 Task: Look for space in Lago da Pedra, Brazil from 5th June, 2023 to 16th June, 2023 for 2 adults in price range Rs.14000 to Rs.18000. Place can be entire place with 1  bedroom having 1 bed and 1 bathroom. Property type can be house, flat, guest house, hotel. Booking option can be shelf check-in. Required host language is Spanish.
Action: Mouse moved to (417, 83)
Screenshot: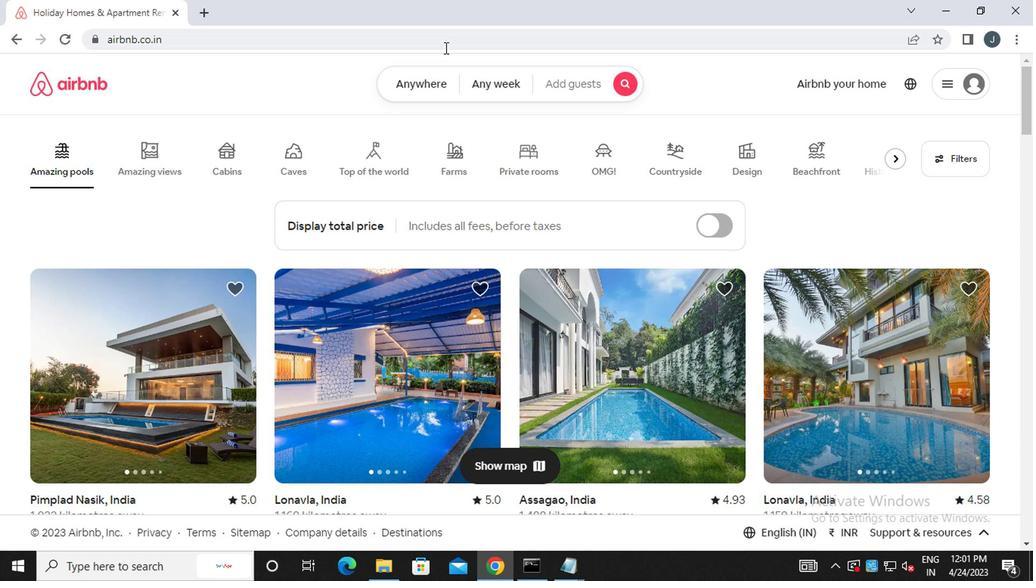 
Action: Mouse pressed left at (417, 83)
Screenshot: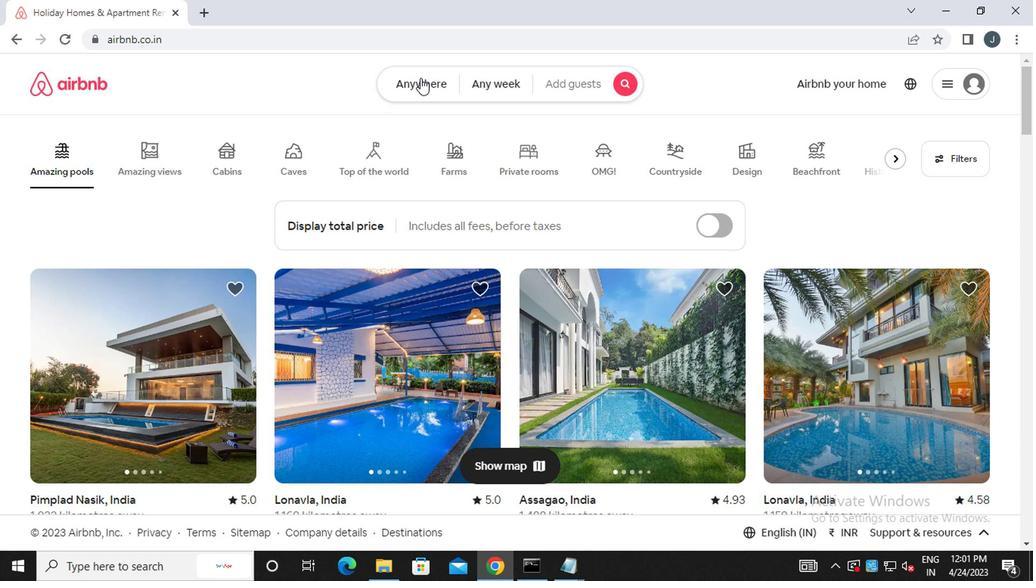 
Action: Mouse moved to (254, 150)
Screenshot: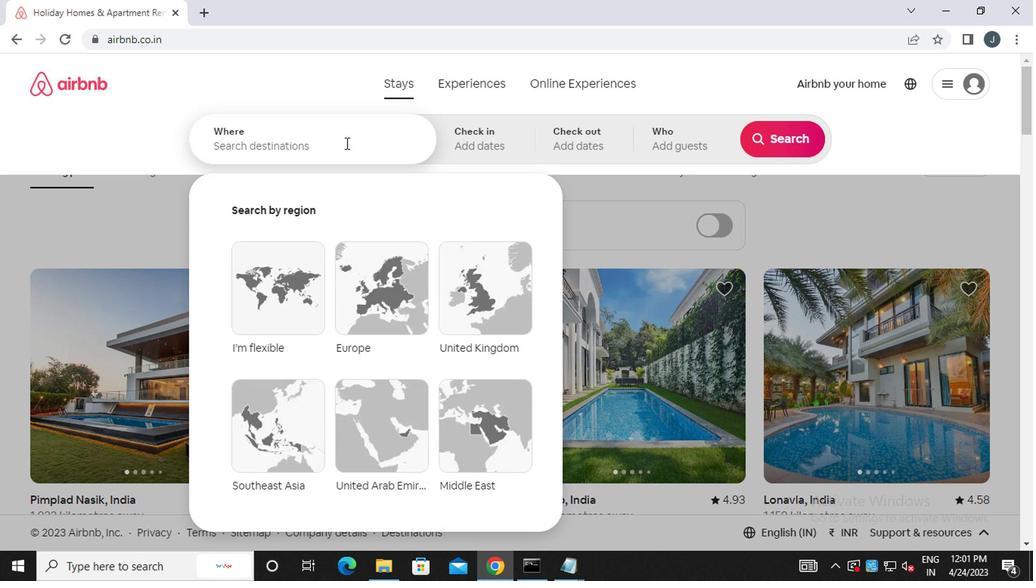 
Action: Mouse pressed left at (254, 150)
Screenshot: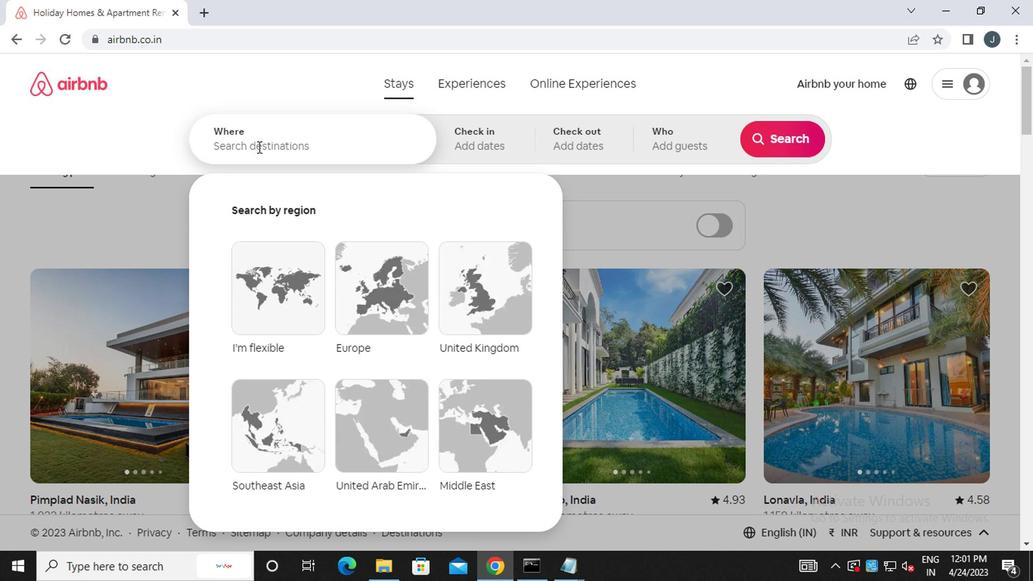 
Action: Mouse moved to (256, 150)
Screenshot: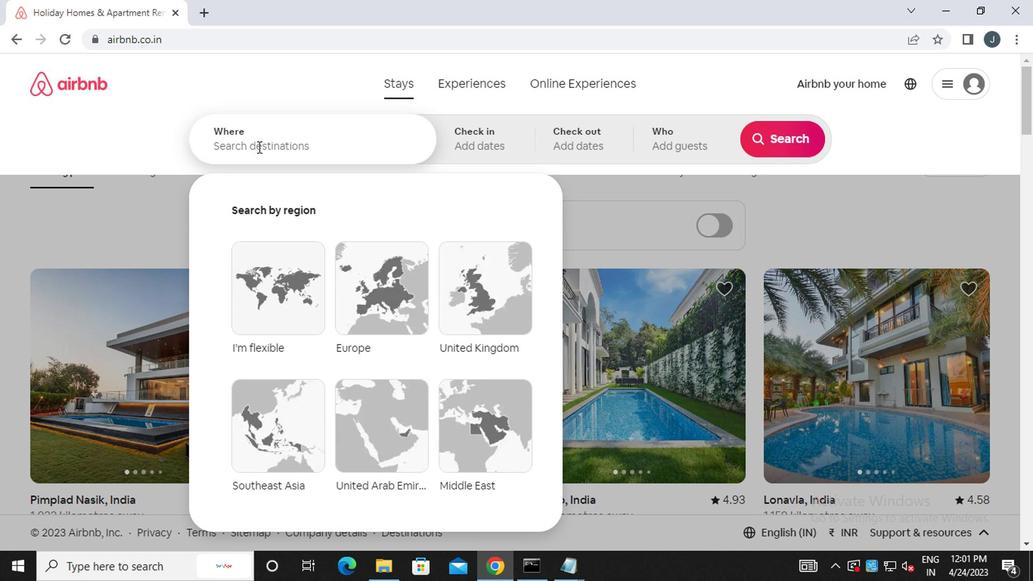 
Action: Key pressed l<Key.caps_lock>ago<Key.space>da<Key.space><Key.caps_lock>p<Key.caps_lock>edra,<Key.space><Key.caps_lock>b<Key.caps_lock>razil
Screenshot: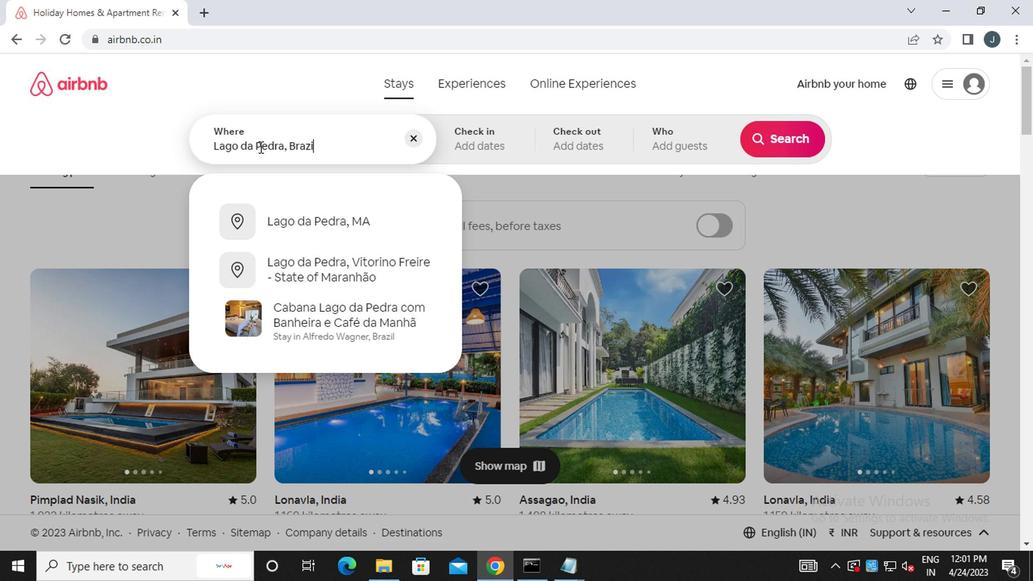 
Action: Mouse moved to (464, 144)
Screenshot: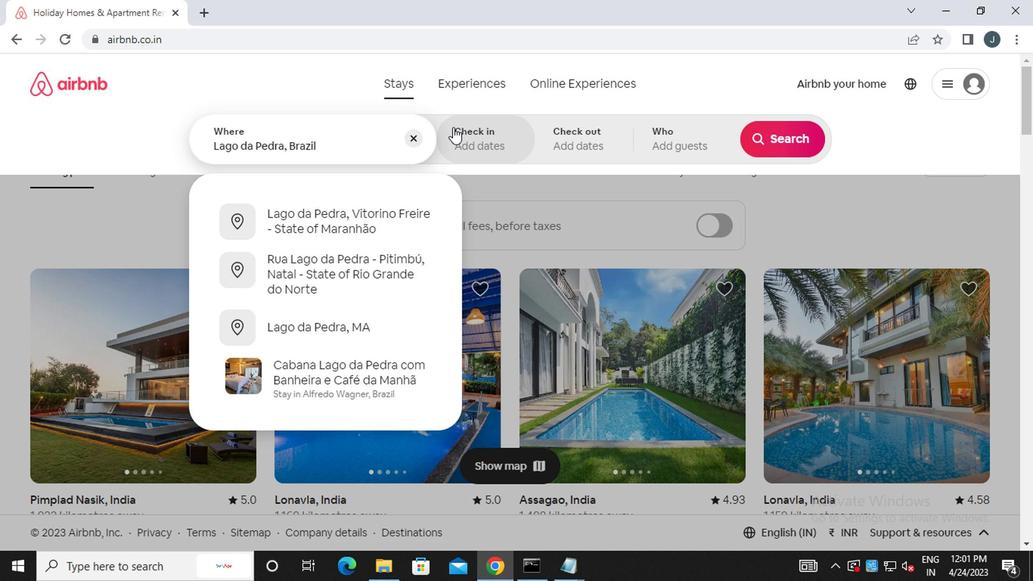 
Action: Mouse pressed left at (464, 144)
Screenshot: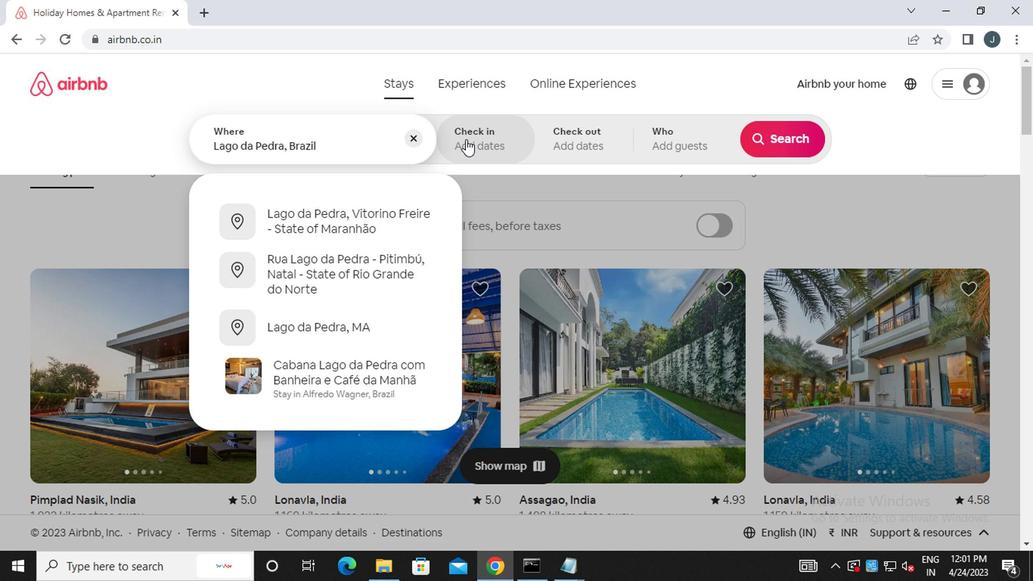 
Action: Mouse moved to (771, 258)
Screenshot: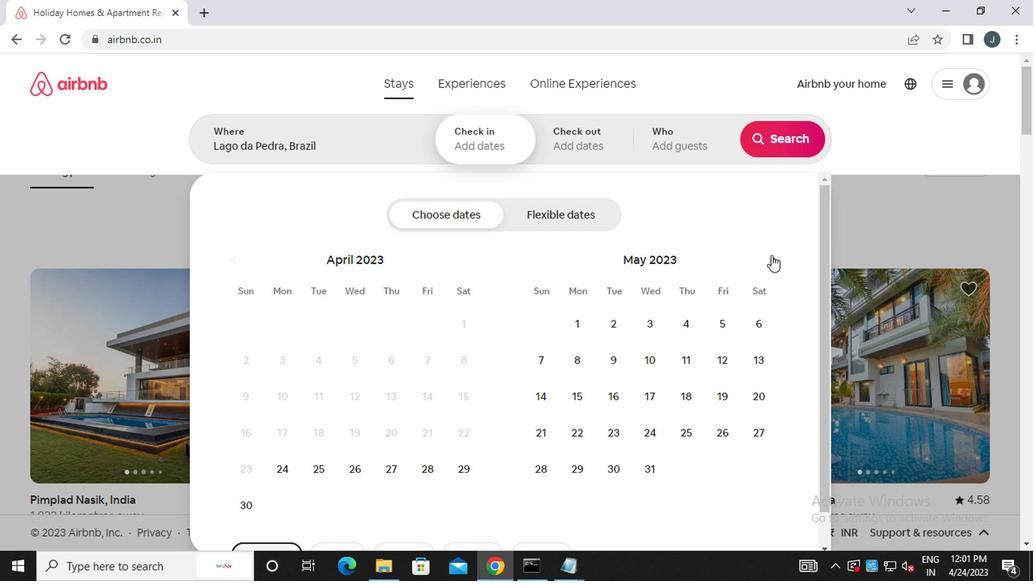 
Action: Mouse pressed left at (771, 258)
Screenshot: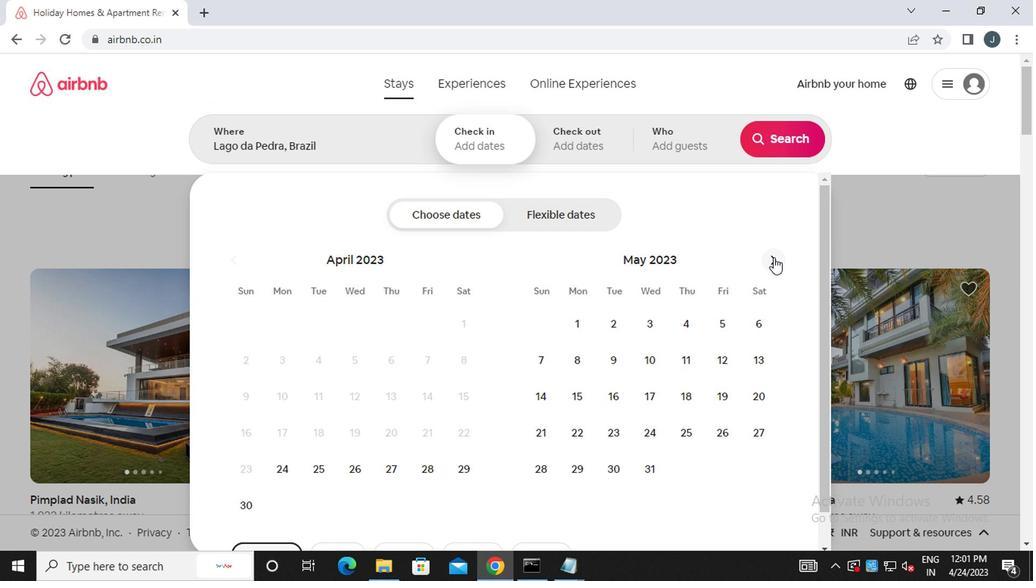 
Action: Mouse pressed left at (771, 258)
Screenshot: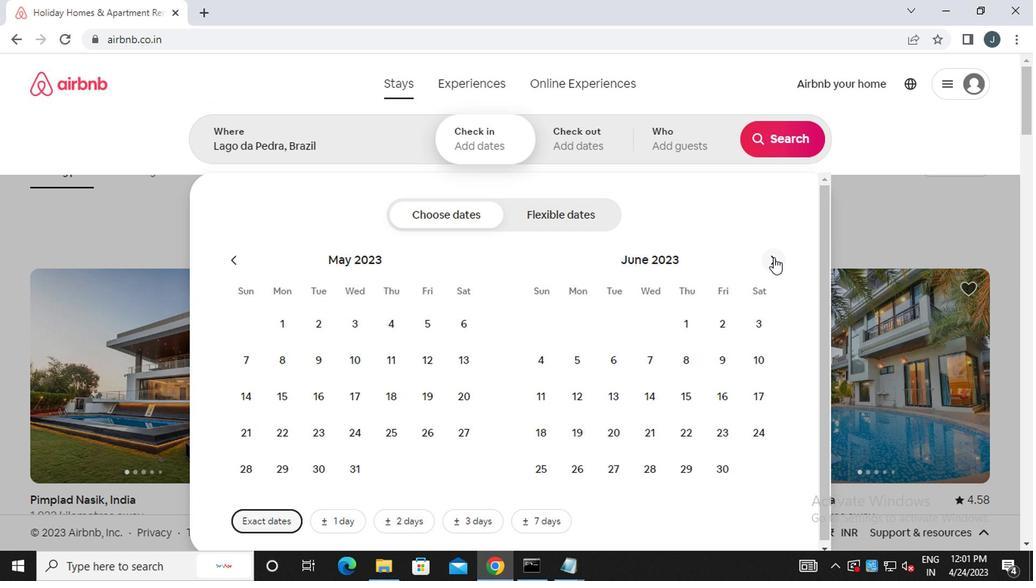 
Action: Mouse moved to (652, 361)
Screenshot: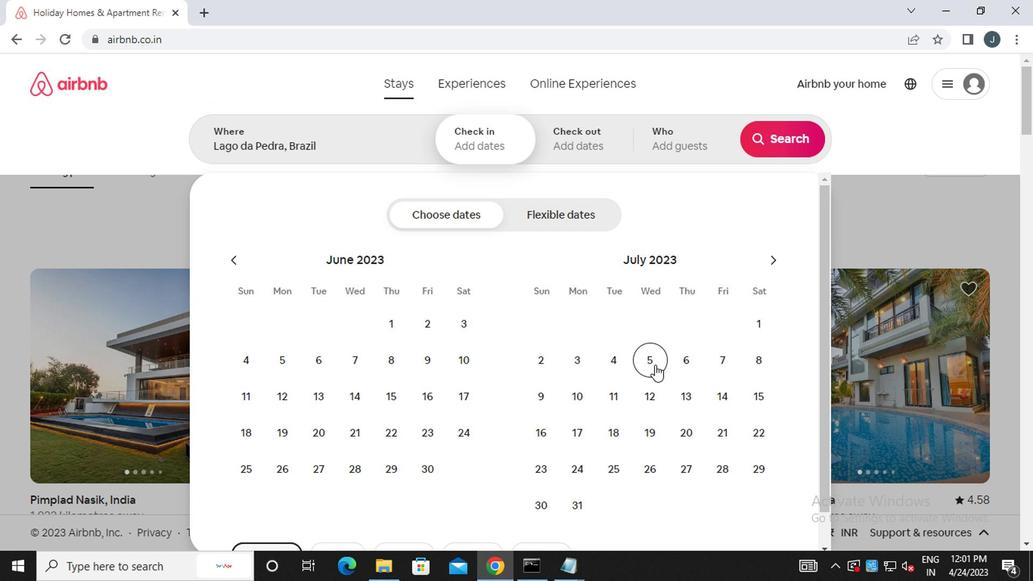 
Action: Mouse pressed left at (652, 361)
Screenshot: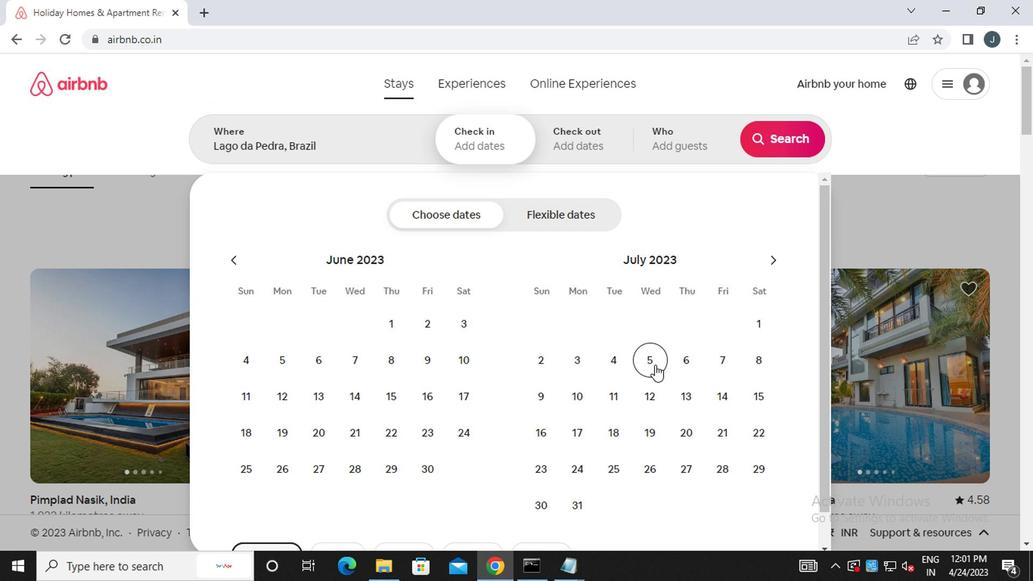 
Action: Mouse moved to (544, 425)
Screenshot: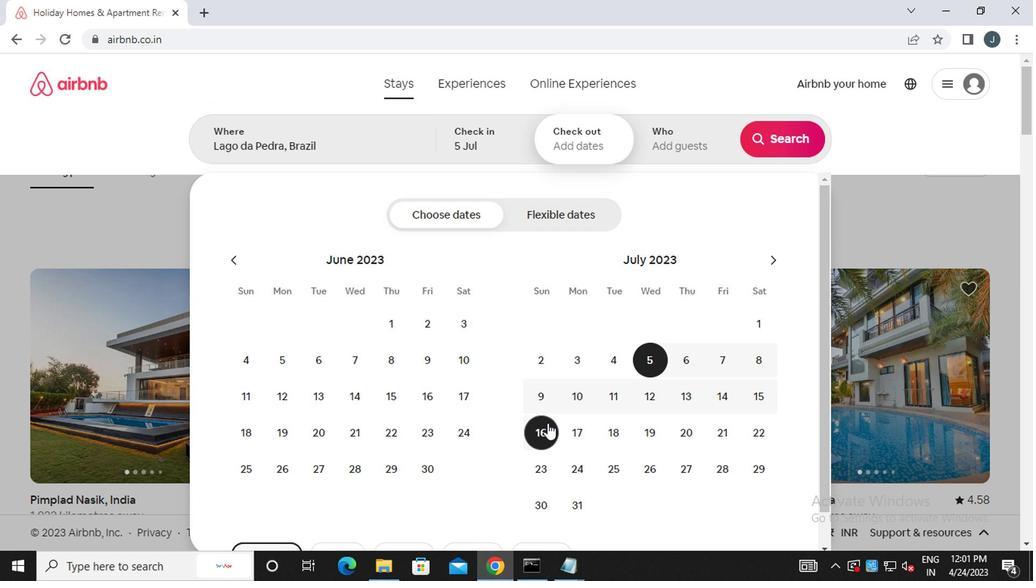 
Action: Mouse pressed left at (544, 425)
Screenshot: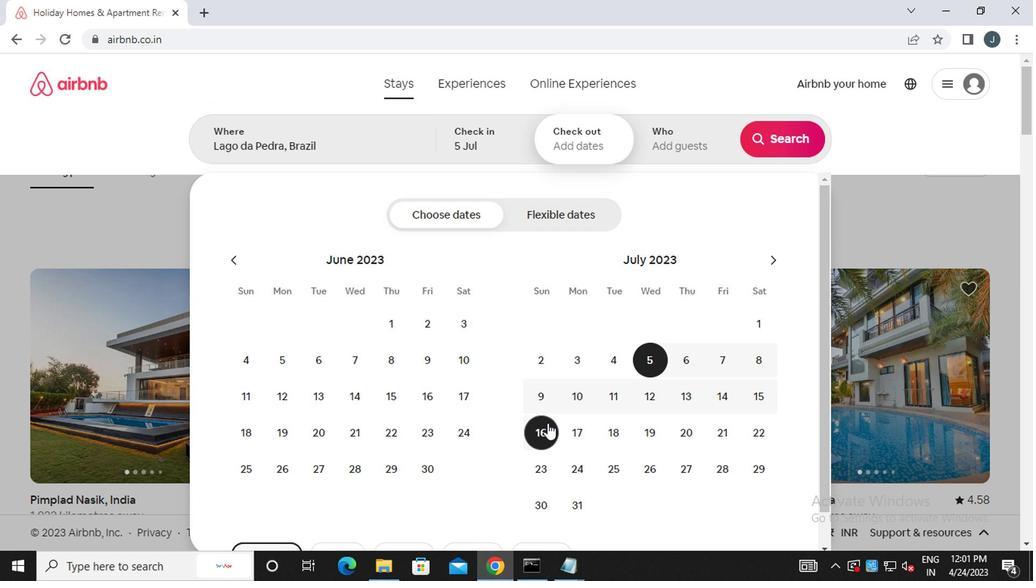 
Action: Mouse moved to (291, 363)
Screenshot: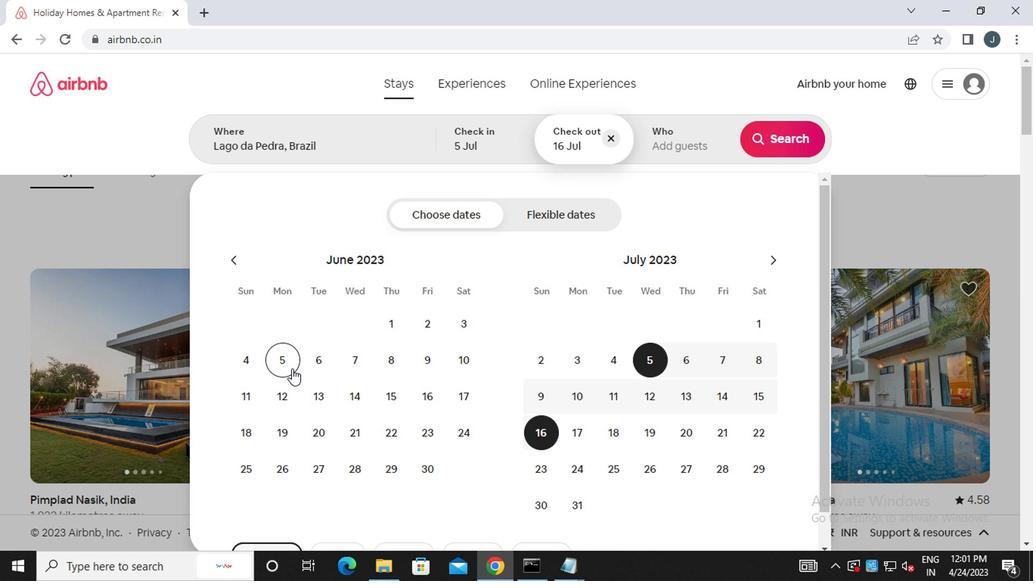 
Action: Mouse pressed left at (291, 363)
Screenshot: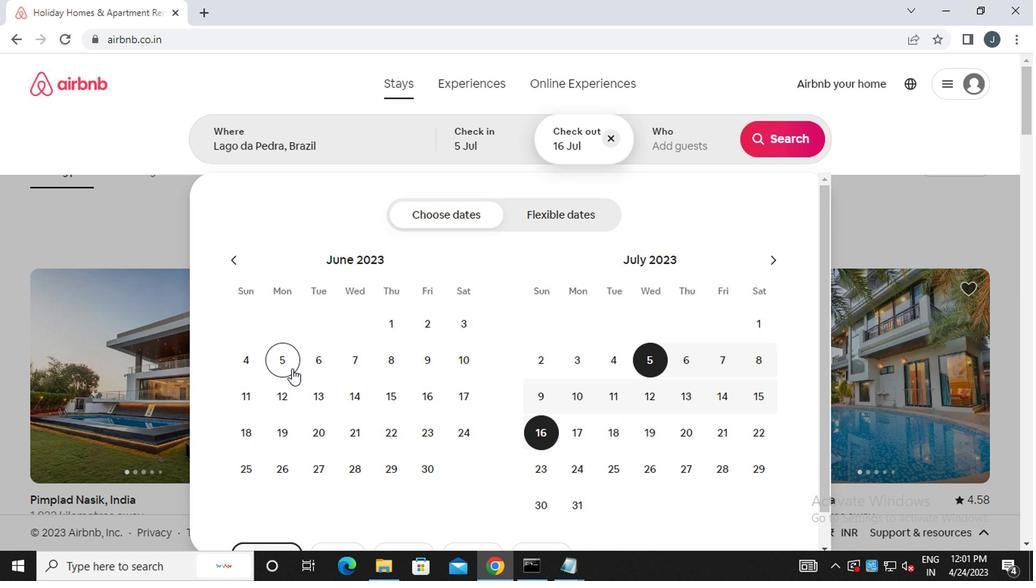 
Action: Mouse moved to (426, 395)
Screenshot: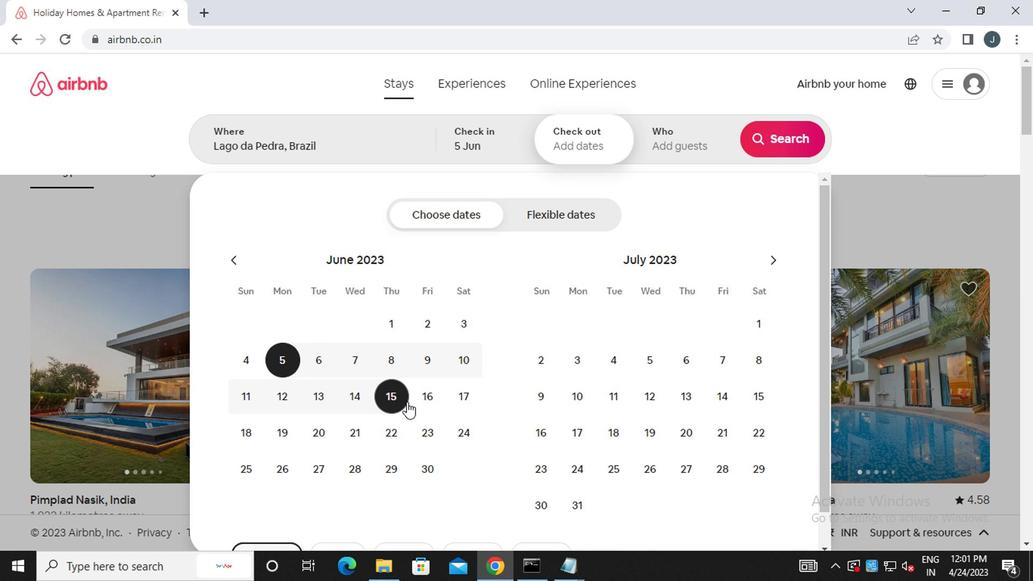 
Action: Mouse pressed left at (426, 395)
Screenshot: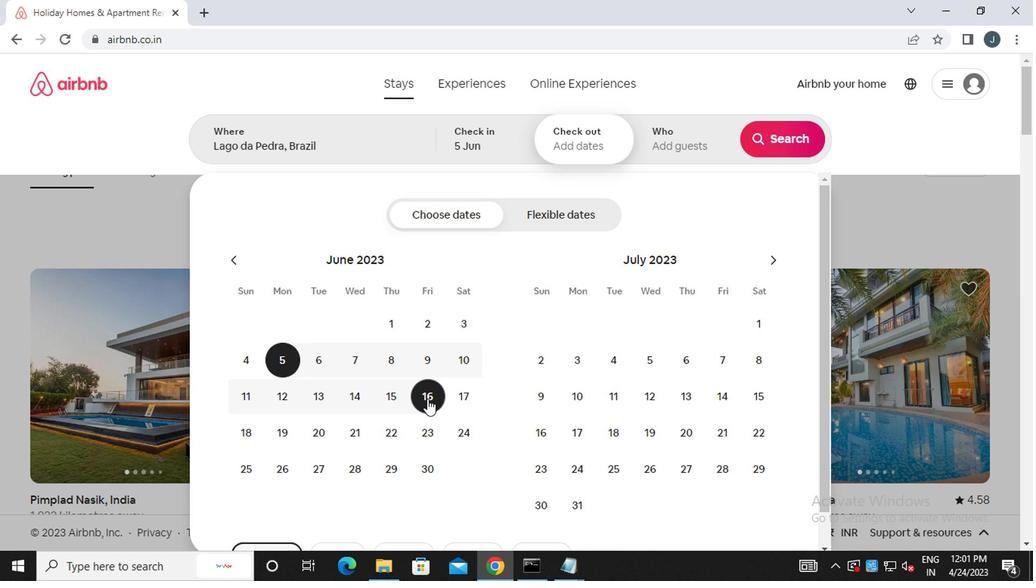 
Action: Mouse moved to (676, 147)
Screenshot: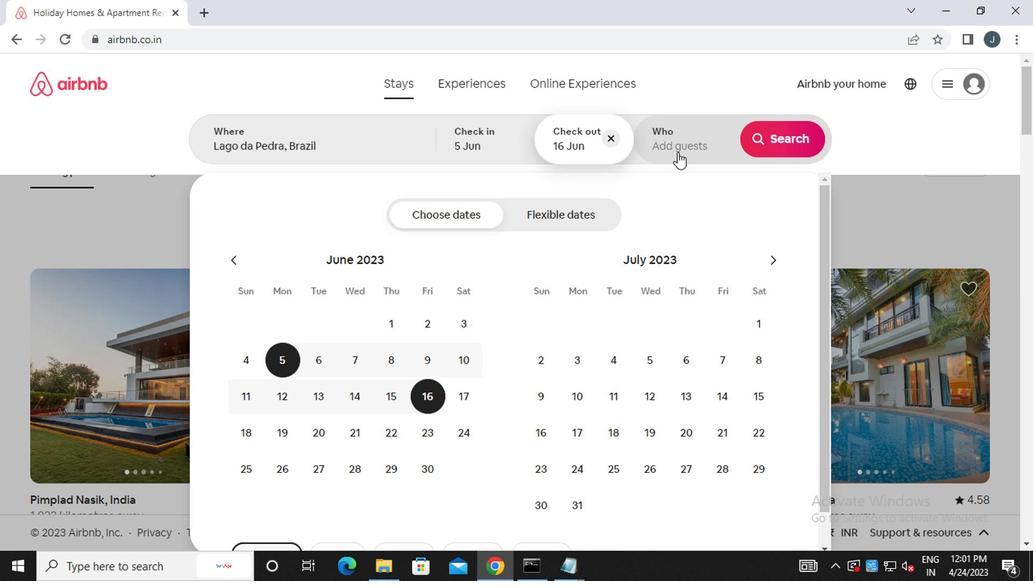 
Action: Mouse pressed left at (676, 147)
Screenshot: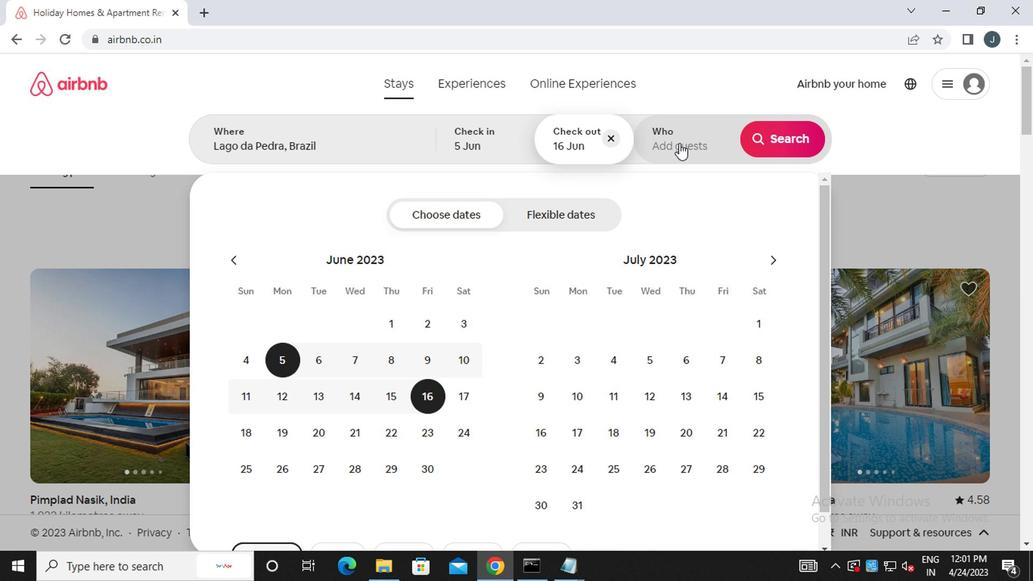 
Action: Mouse moved to (793, 222)
Screenshot: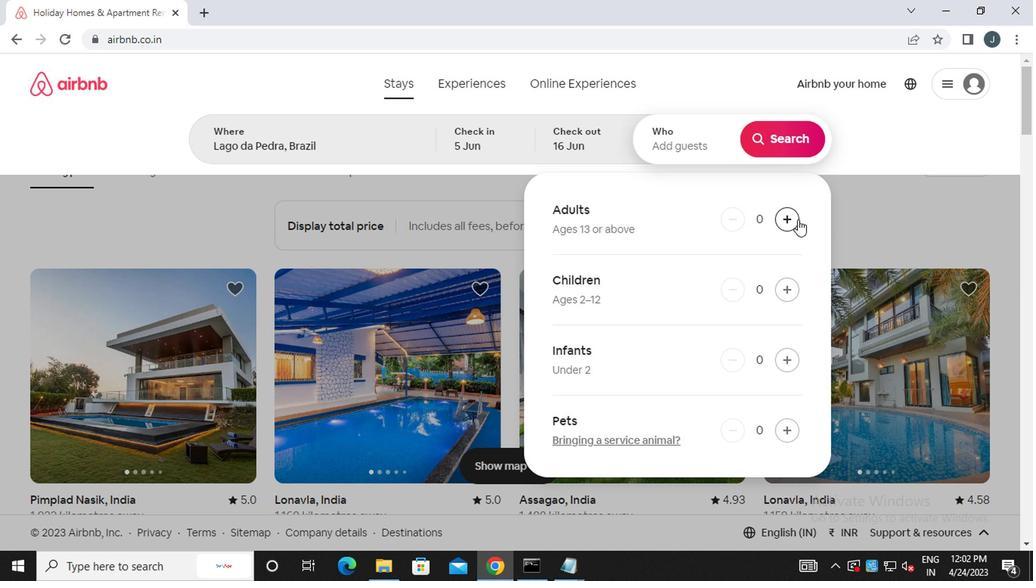 
Action: Mouse pressed left at (793, 222)
Screenshot: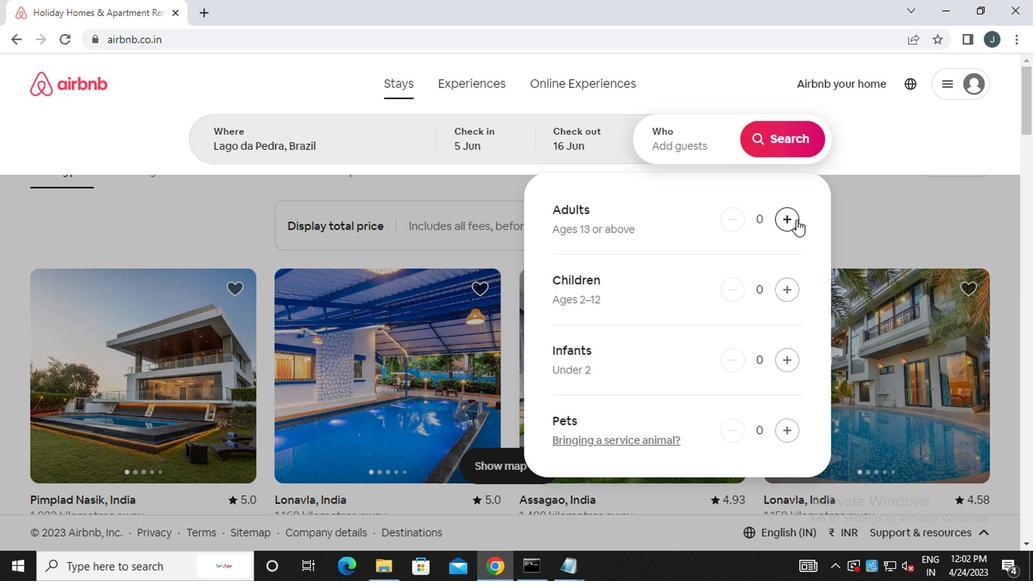 
Action: Mouse pressed left at (793, 222)
Screenshot: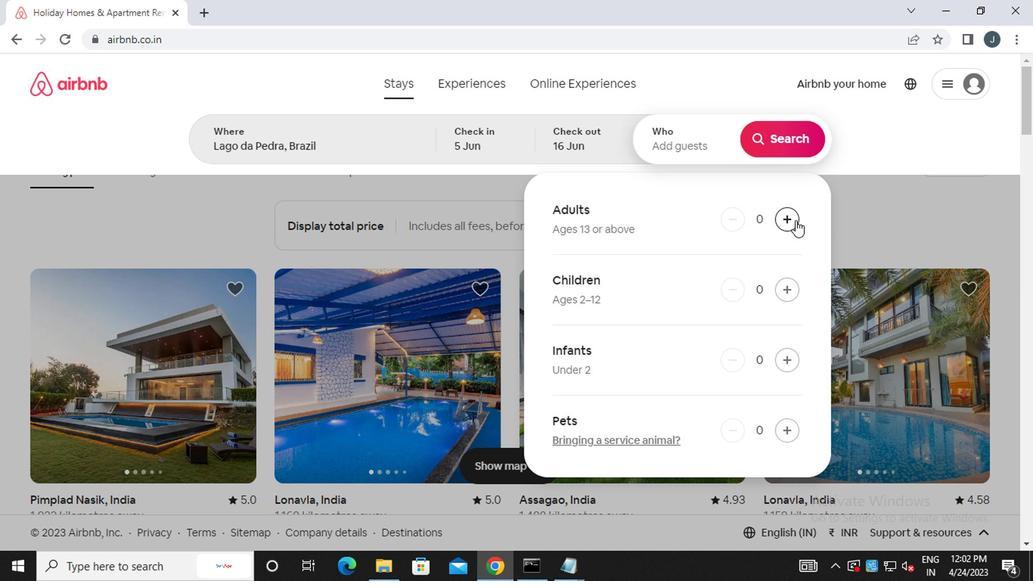 
Action: Mouse moved to (788, 144)
Screenshot: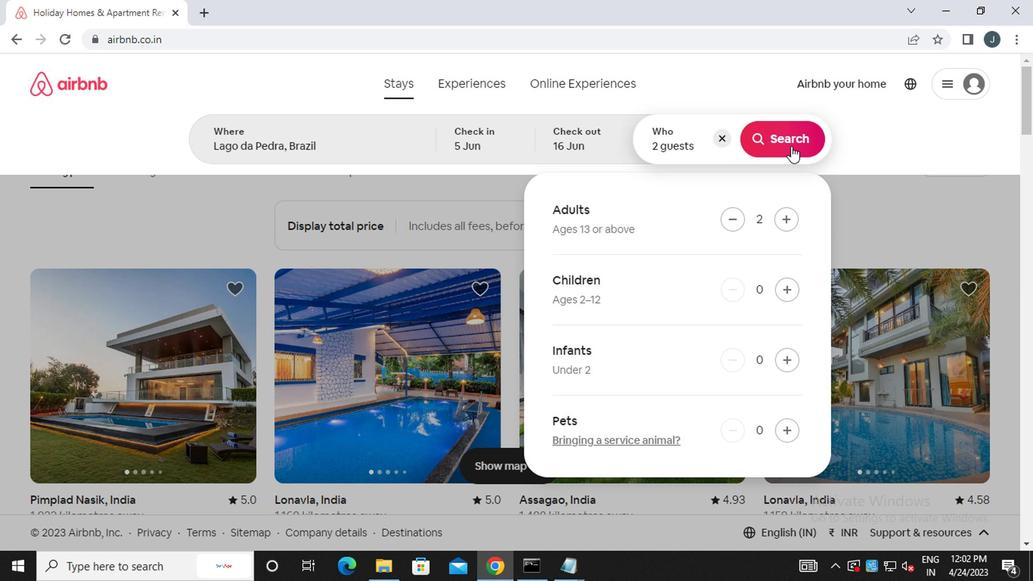 
Action: Mouse pressed left at (788, 144)
Screenshot: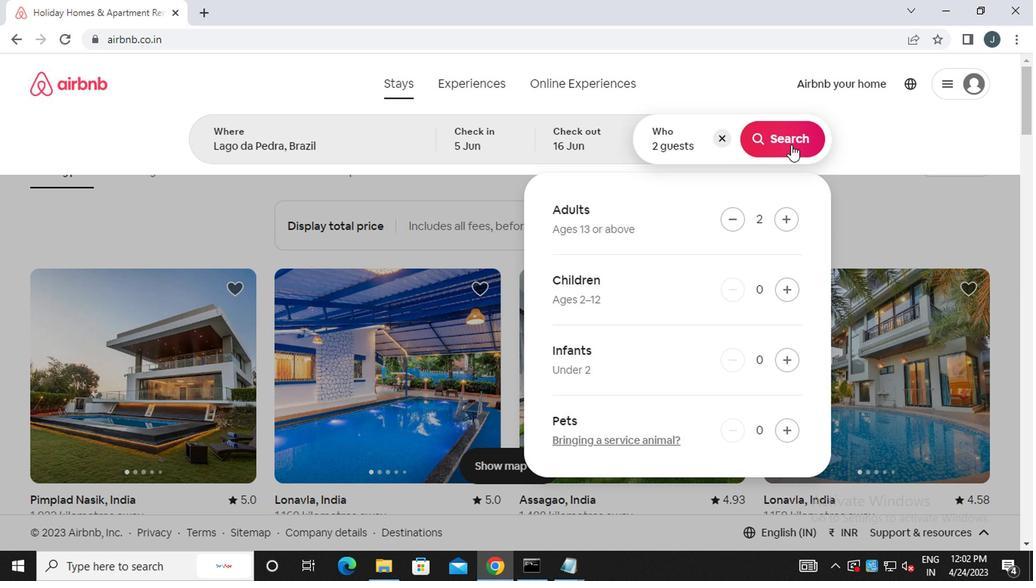 
Action: Mouse moved to (971, 150)
Screenshot: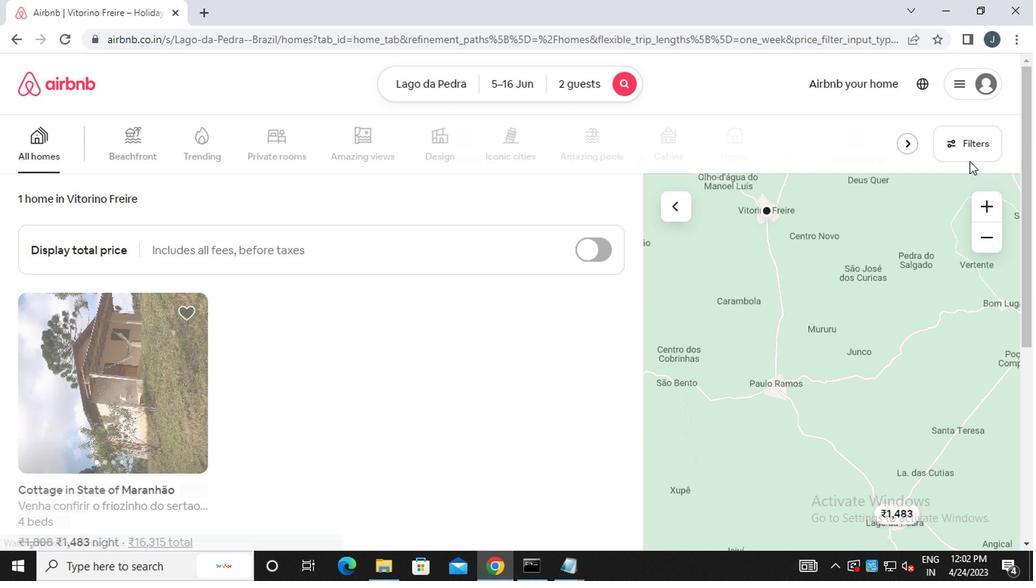 
Action: Mouse pressed left at (971, 150)
Screenshot: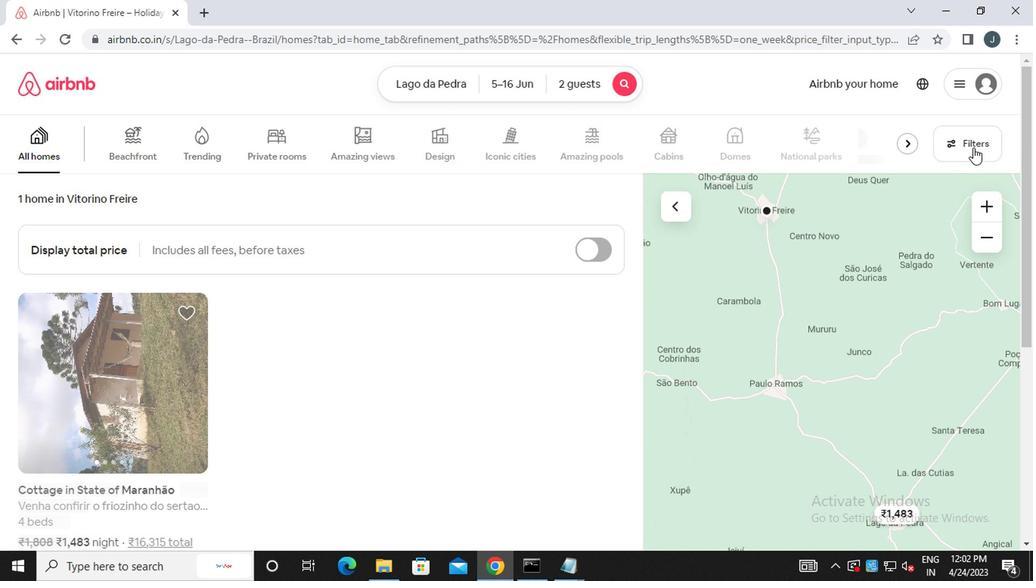 
Action: Mouse moved to (338, 338)
Screenshot: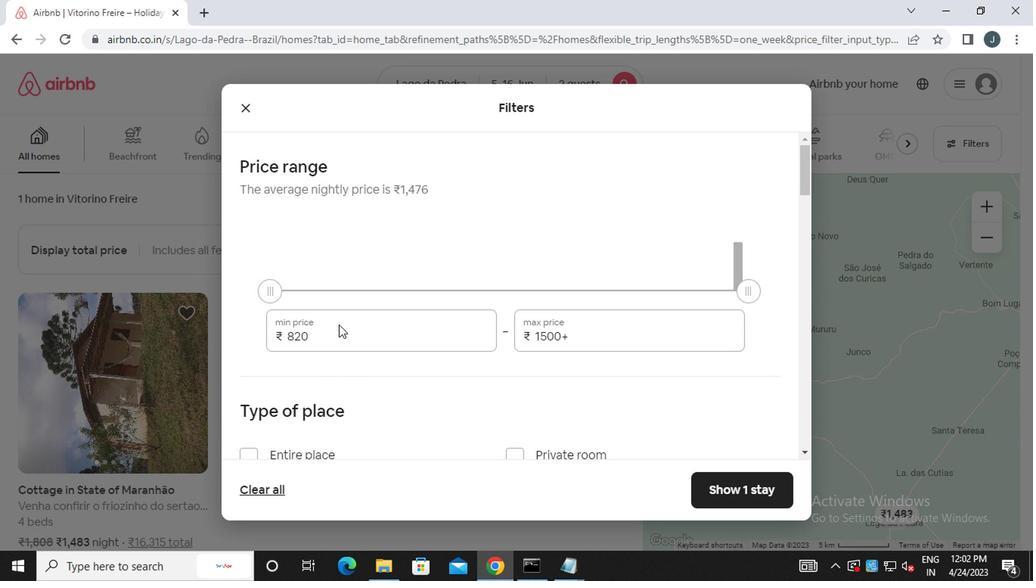 
Action: Mouse pressed left at (338, 338)
Screenshot: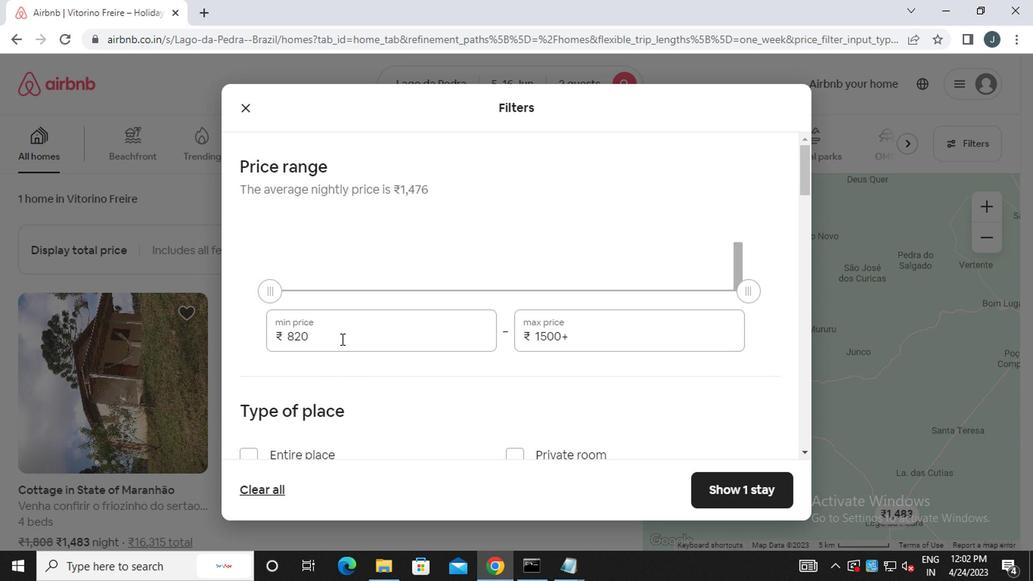 
Action: Mouse moved to (342, 337)
Screenshot: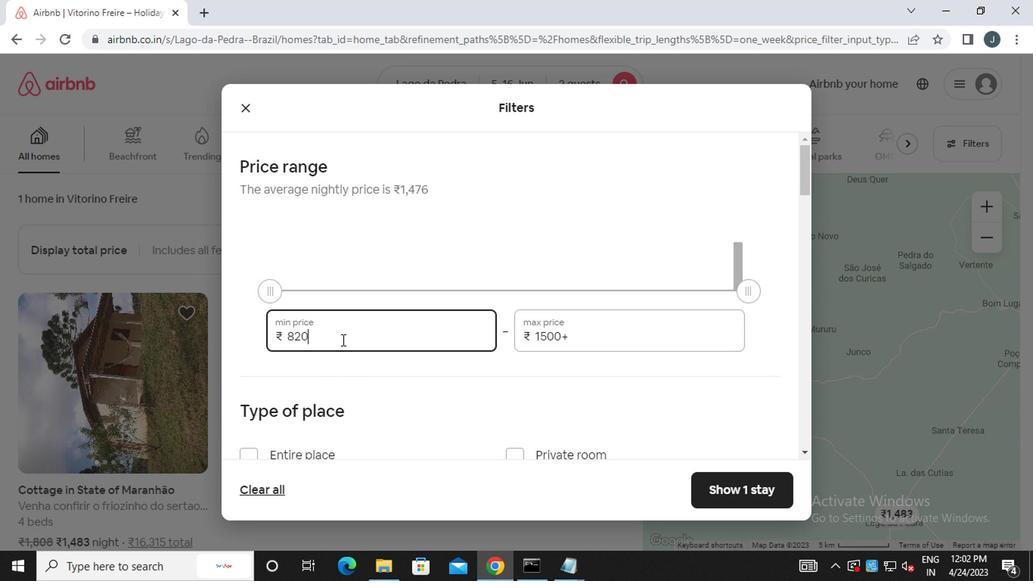 
Action: Key pressed <Key.backspace><Key.backspace><Key.backspace><Key.backspace><Key.backspace><Key.backspace><Key.backspace><Key.backspace><Key.backspace><<97>><<100>><<96>><<96>><<96>>
Screenshot: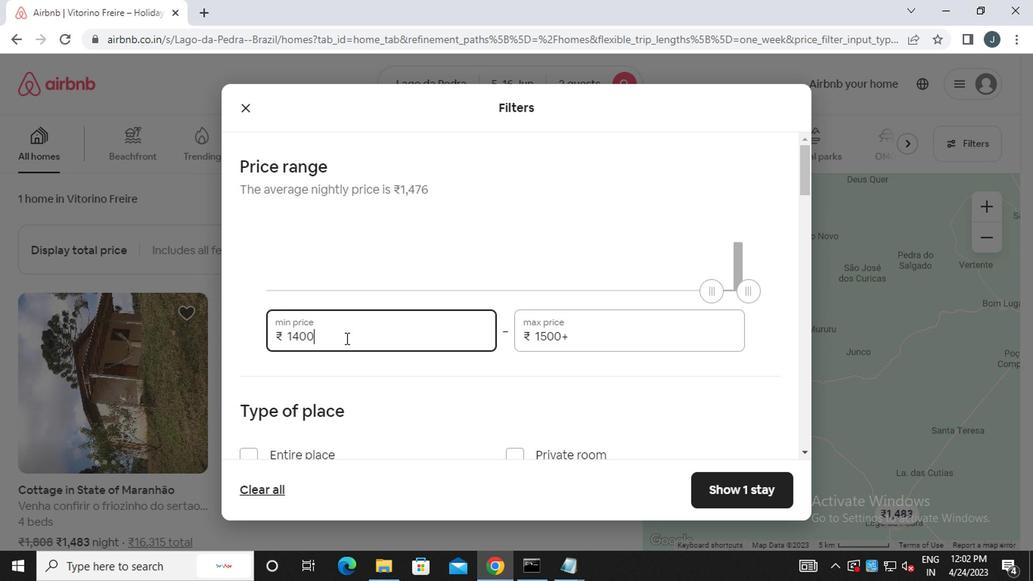 
Action: Mouse moved to (580, 338)
Screenshot: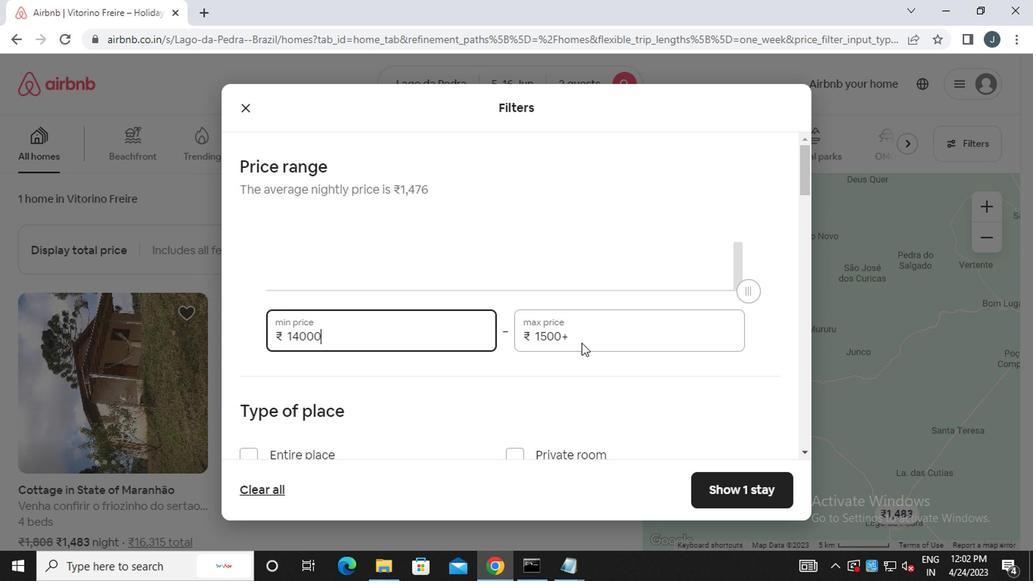 
Action: Mouse pressed left at (580, 338)
Screenshot: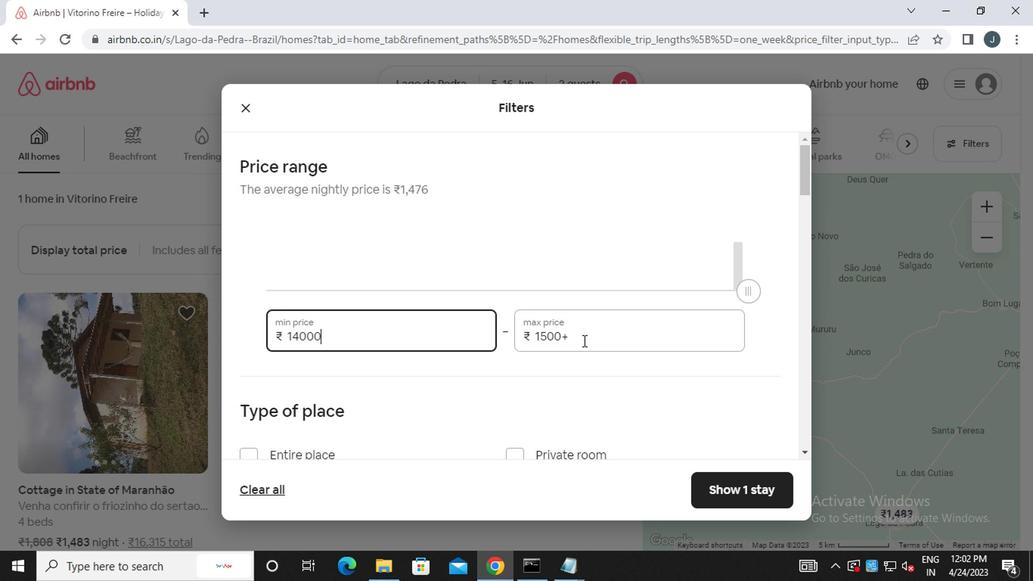 
Action: Key pressed <Key.backspace><Key.backspace><Key.backspace><Key.backspace><Key.backspace><Key.backspace><Key.backspace><Key.backspace><Key.backspace><Key.backspace><Key.backspace><Key.backspace><<97>><<104>><<96>><<96>><<96>>
Screenshot: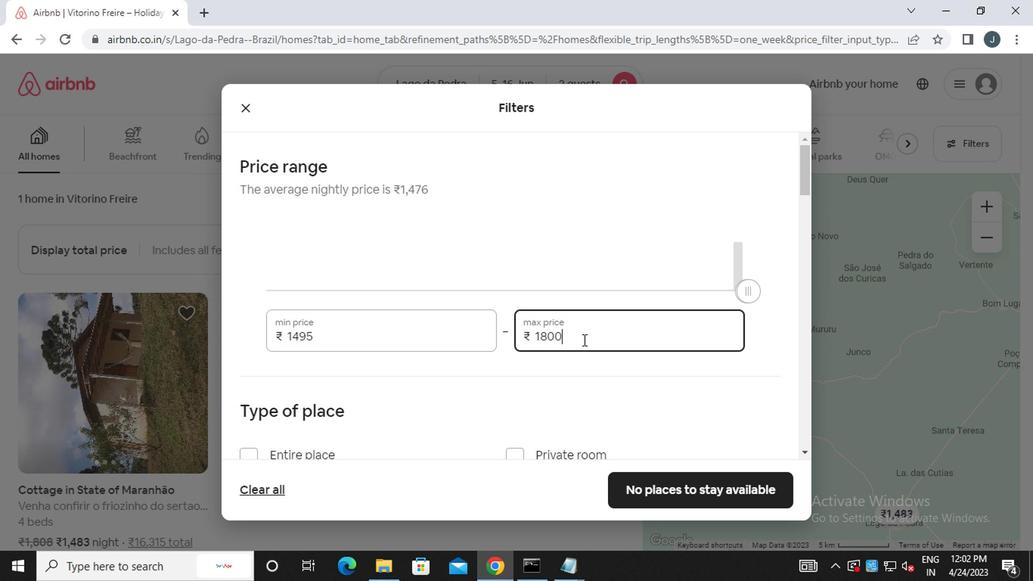 
Action: Mouse scrolled (580, 337) with delta (0, -1)
Screenshot: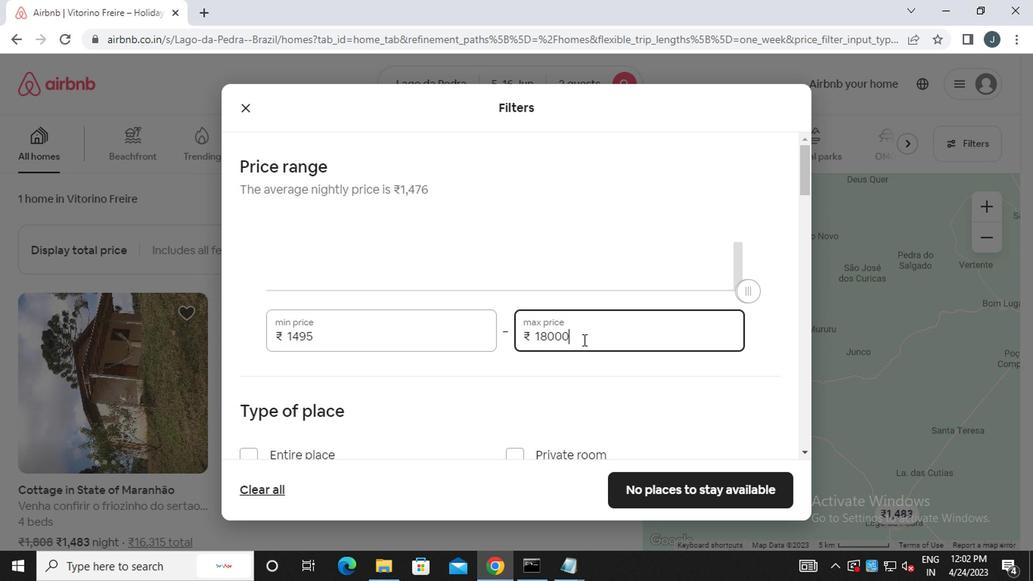 
Action: Mouse scrolled (580, 337) with delta (0, -1)
Screenshot: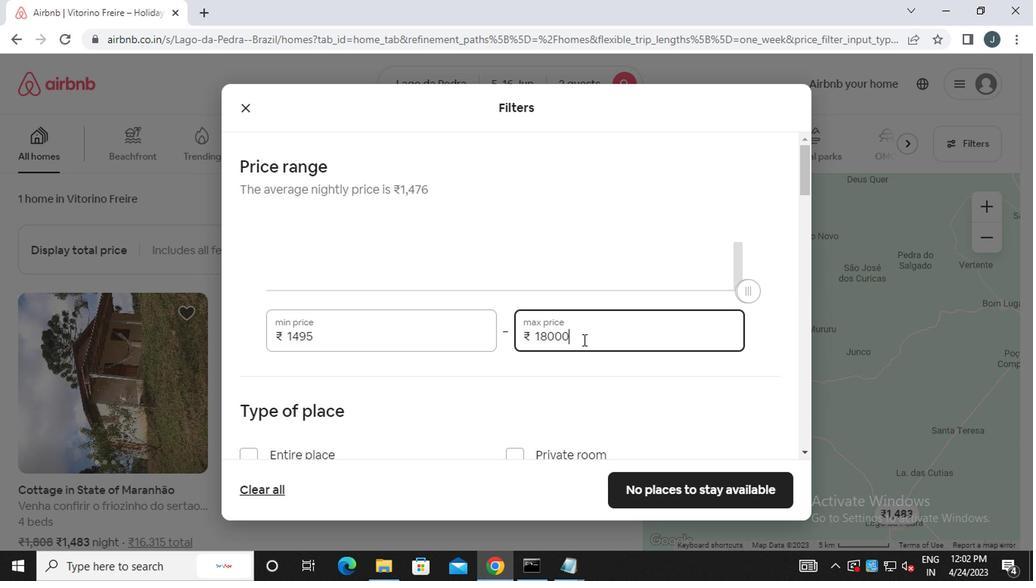 
Action: Mouse scrolled (580, 337) with delta (0, -1)
Screenshot: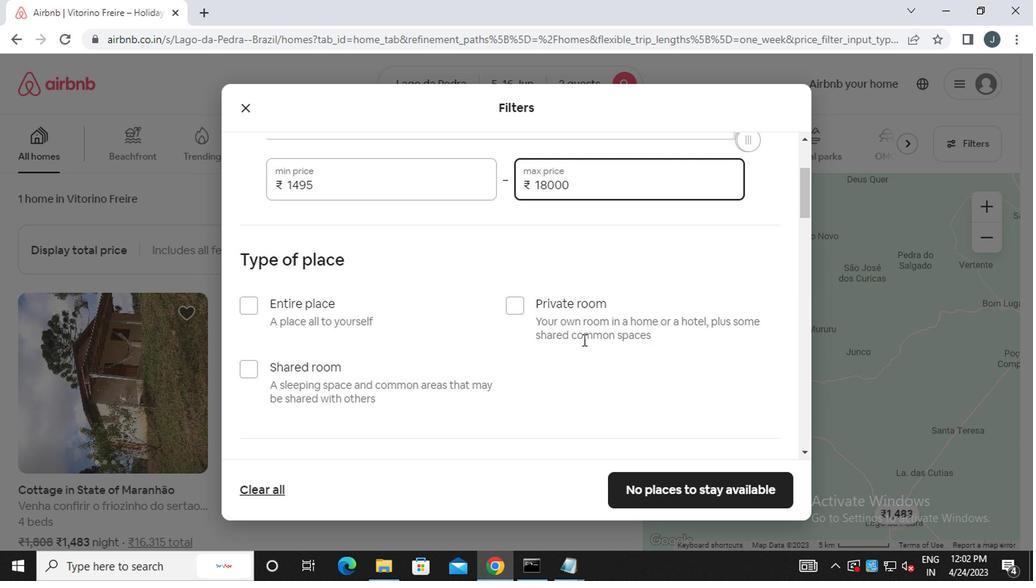 
Action: Mouse moved to (367, 238)
Screenshot: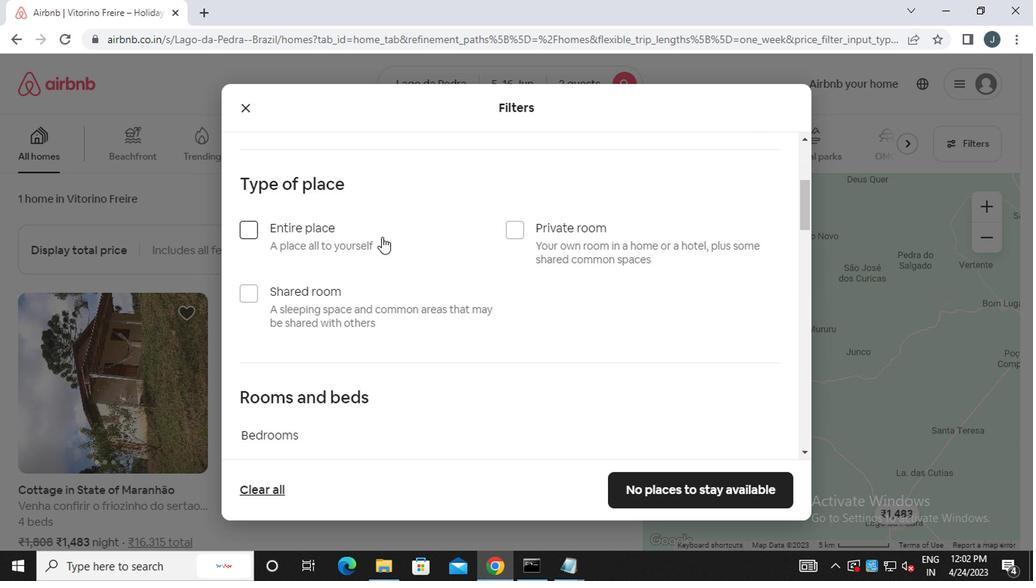 
Action: Mouse pressed left at (367, 238)
Screenshot: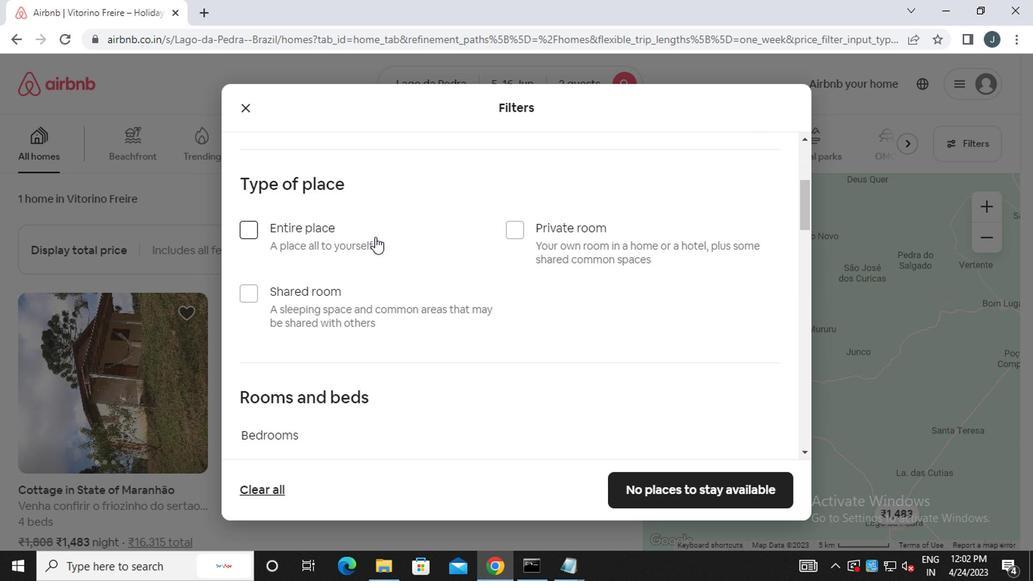 
Action: Mouse moved to (551, 332)
Screenshot: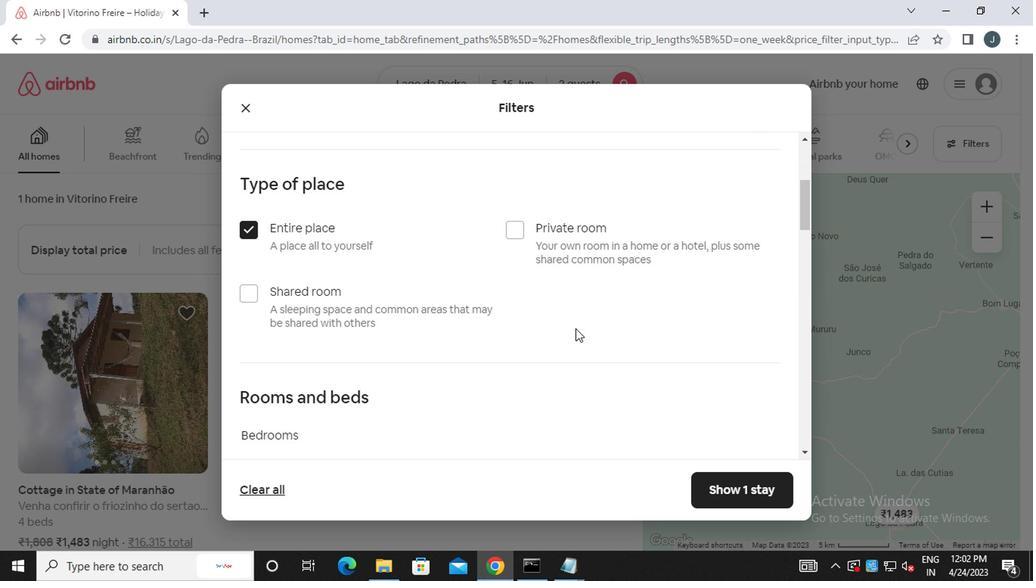 
Action: Mouse scrolled (551, 331) with delta (0, -1)
Screenshot: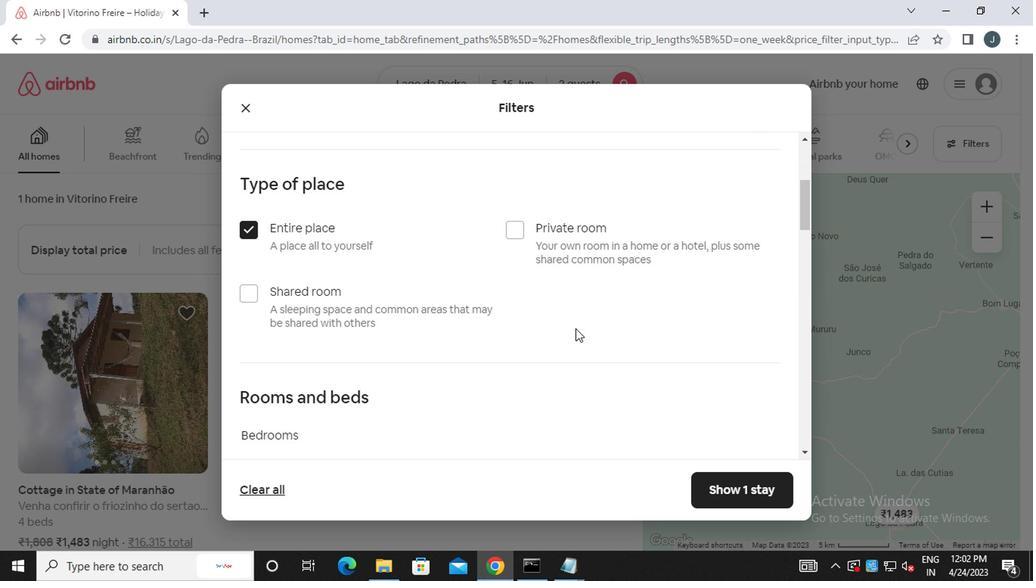 
Action: Mouse moved to (529, 333)
Screenshot: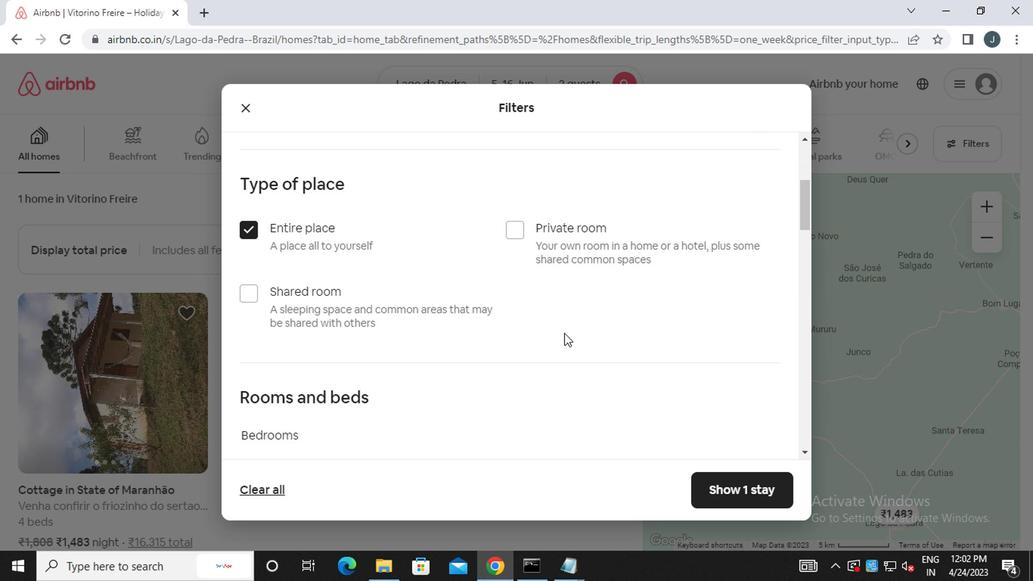 
Action: Mouse scrolled (529, 333) with delta (0, 0)
Screenshot: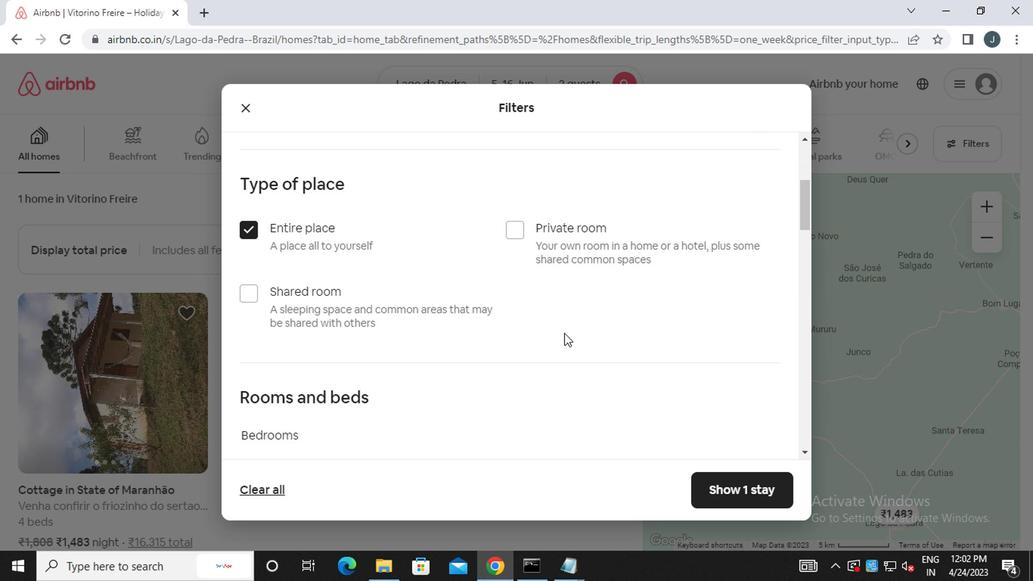 
Action: Mouse moved to (523, 333)
Screenshot: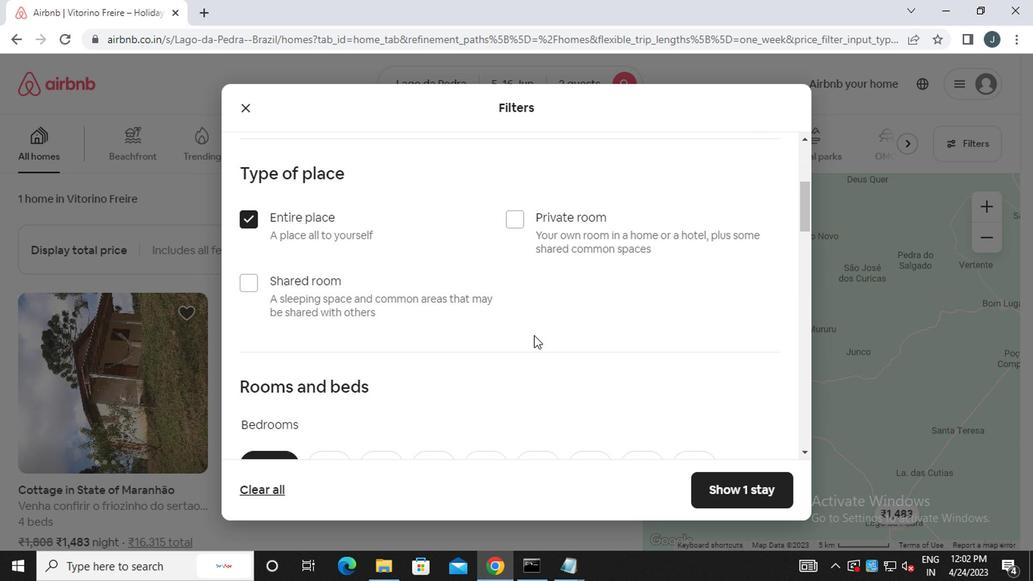 
Action: Mouse scrolled (523, 333) with delta (0, 0)
Screenshot: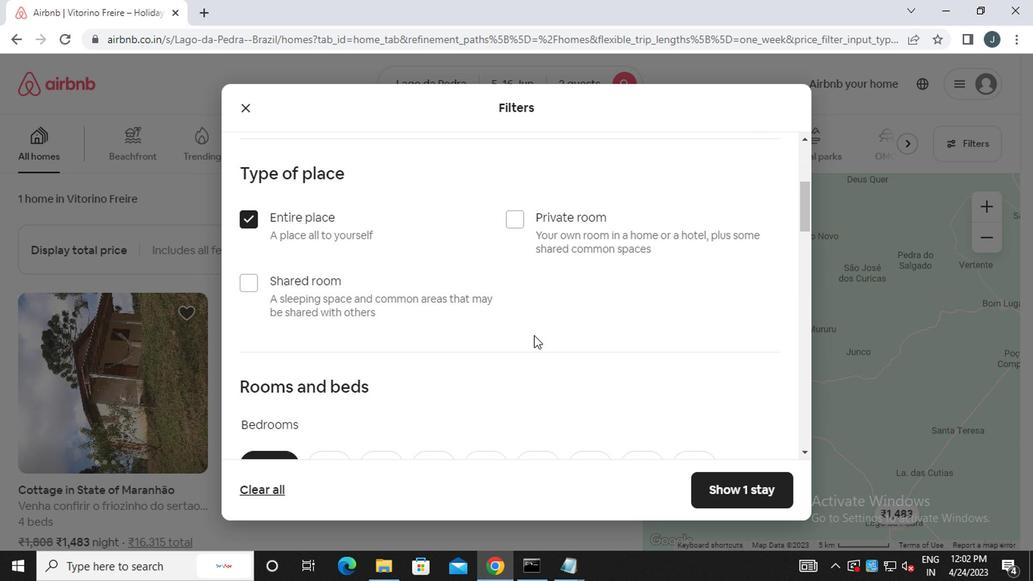 
Action: Mouse moved to (518, 334)
Screenshot: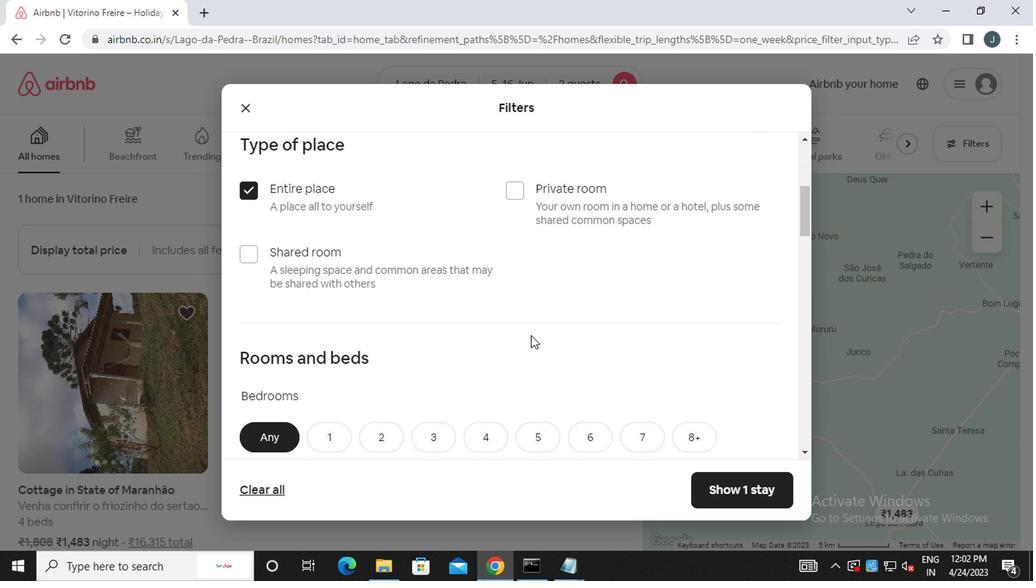 
Action: Mouse scrolled (518, 333) with delta (0, -1)
Screenshot: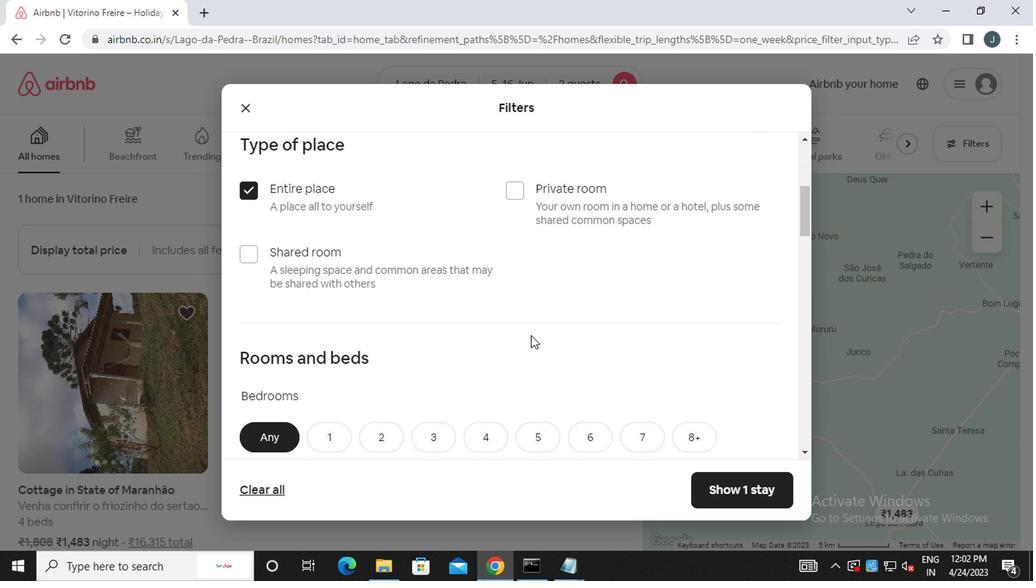 
Action: Mouse moved to (327, 178)
Screenshot: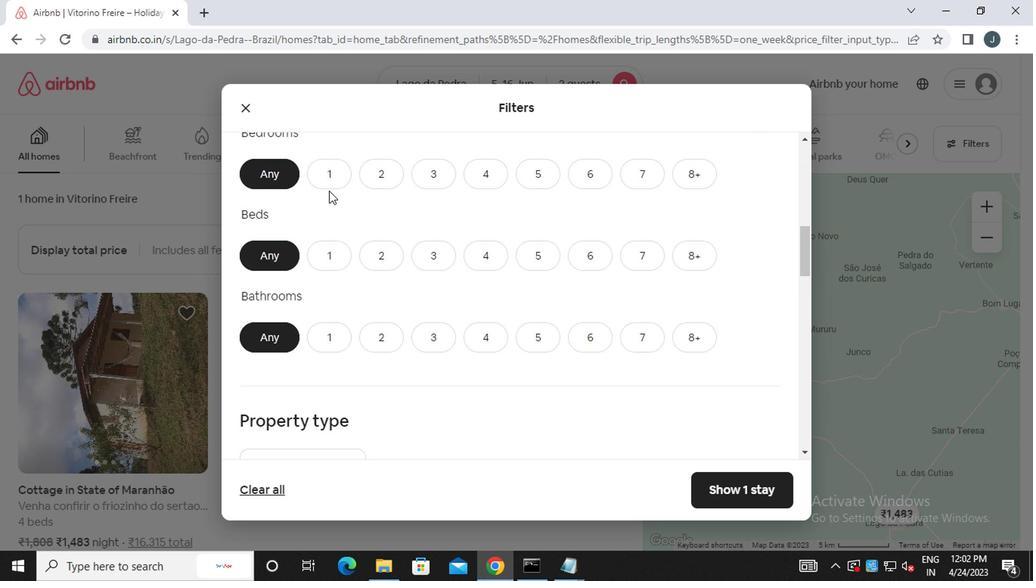 
Action: Mouse pressed left at (327, 178)
Screenshot: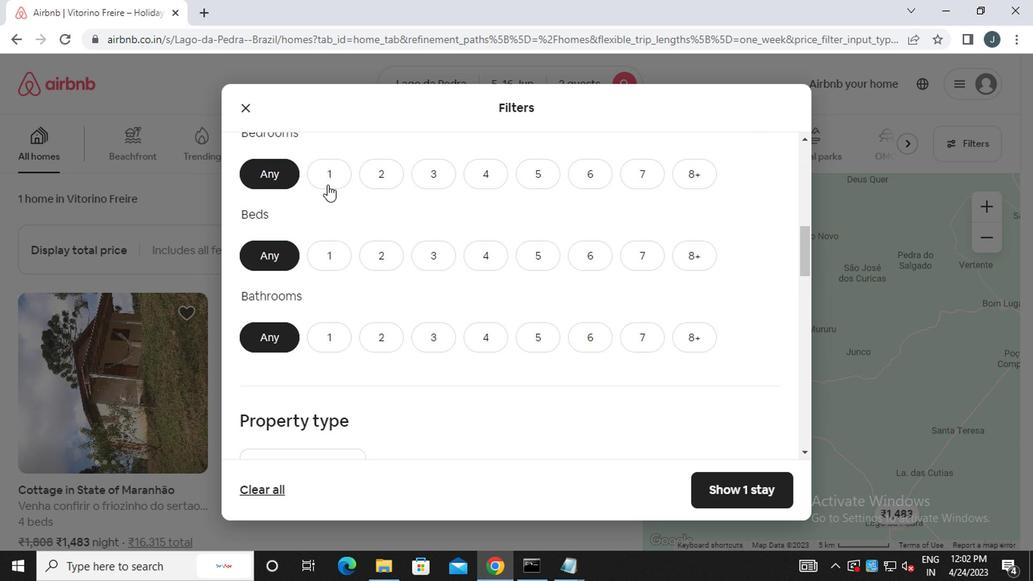 
Action: Mouse moved to (316, 264)
Screenshot: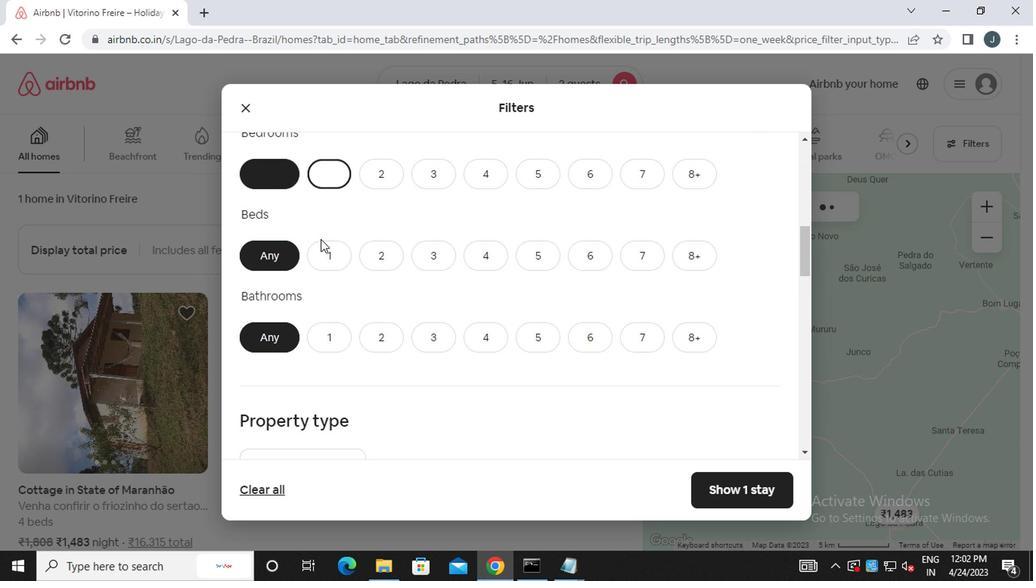 
Action: Mouse pressed left at (316, 264)
Screenshot: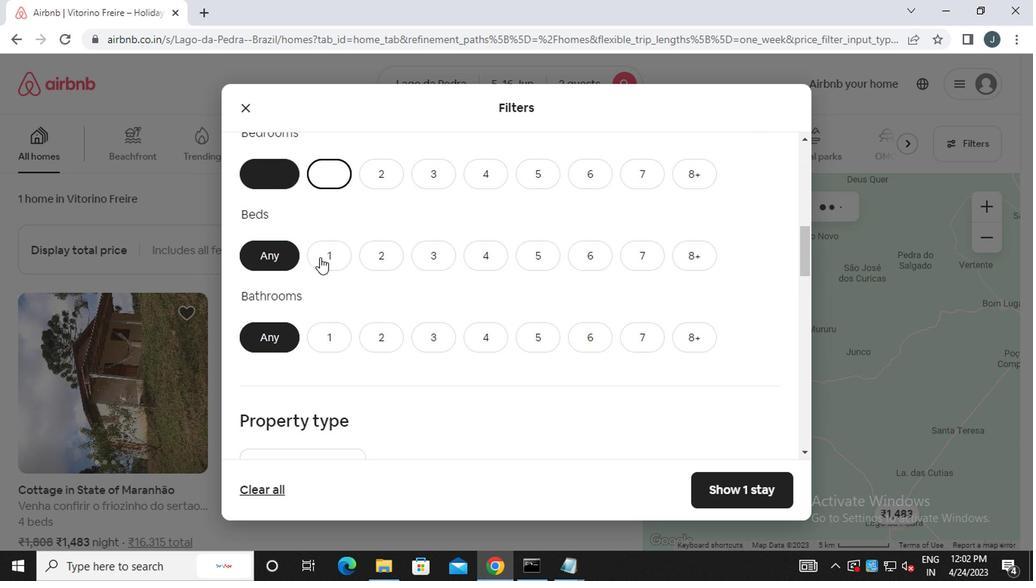 
Action: Mouse moved to (330, 334)
Screenshot: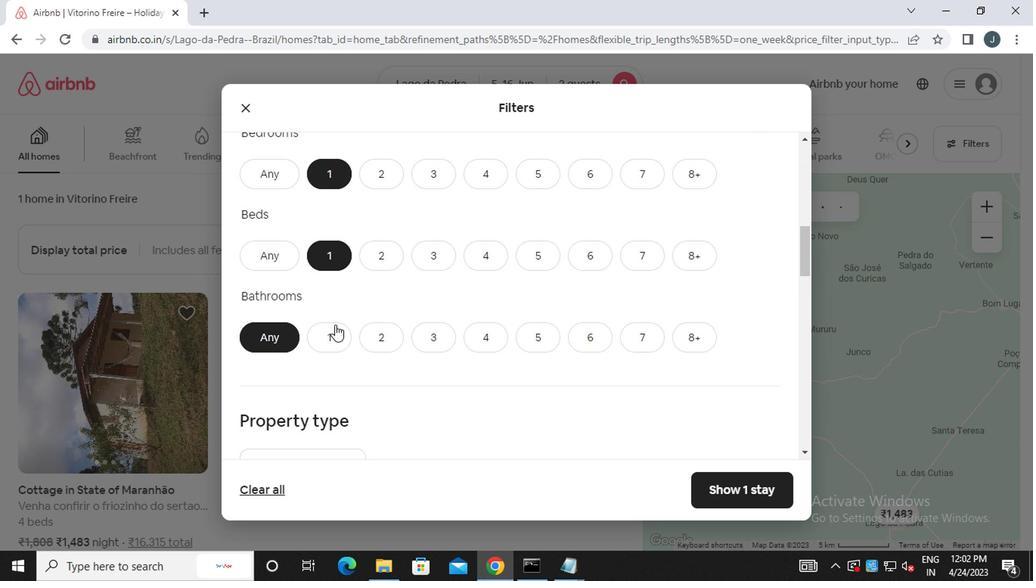 
Action: Mouse pressed left at (330, 334)
Screenshot: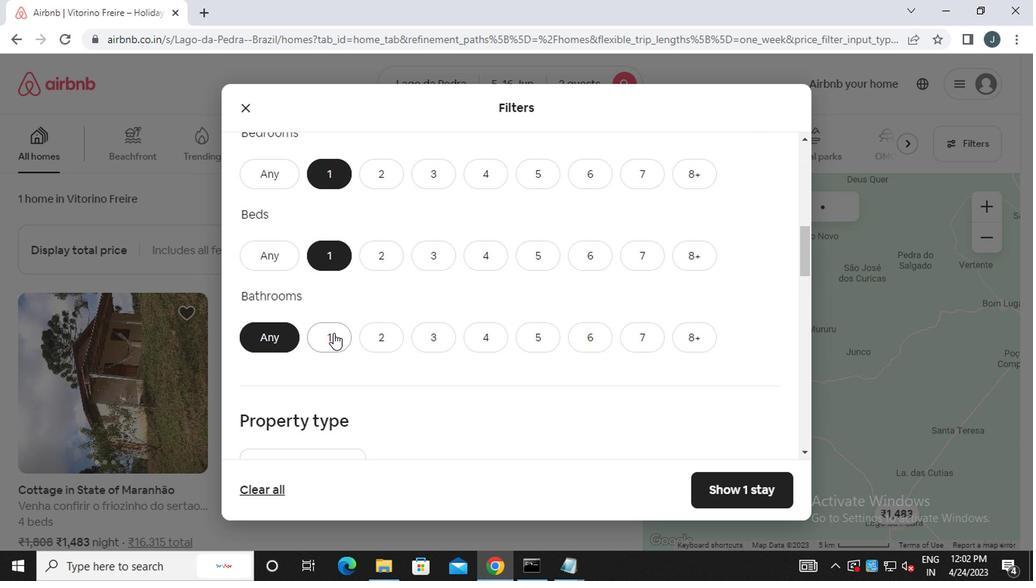 
Action: Mouse moved to (340, 373)
Screenshot: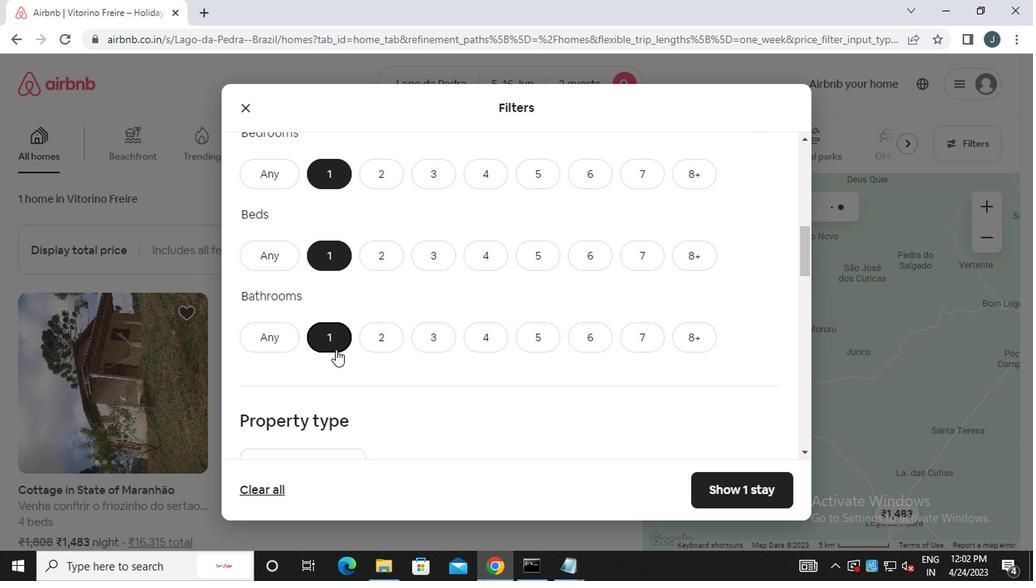
Action: Mouse scrolled (340, 372) with delta (0, 0)
Screenshot: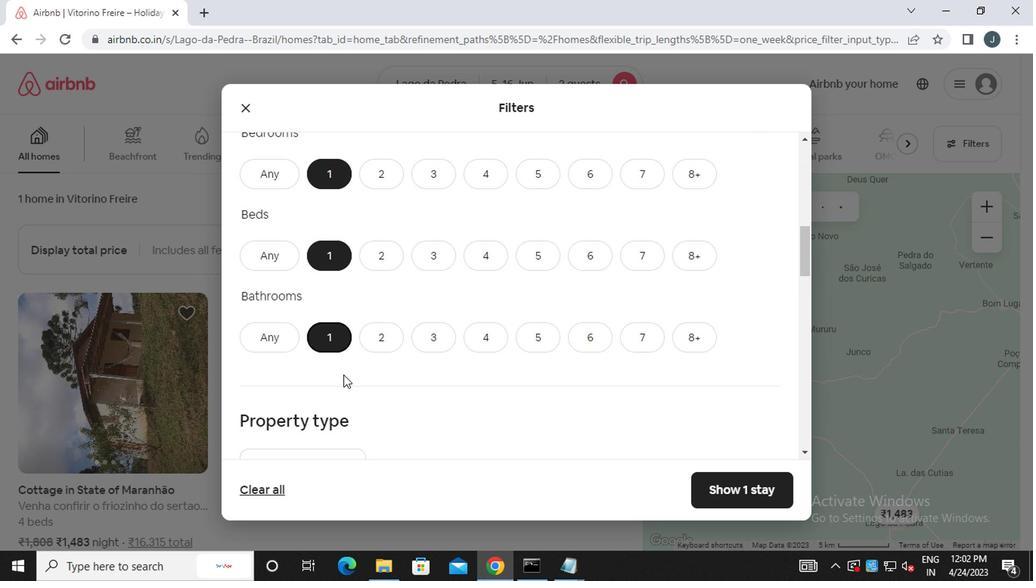 
Action: Mouse scrolled (340, 372) with delta (0, 0)
Screenshot: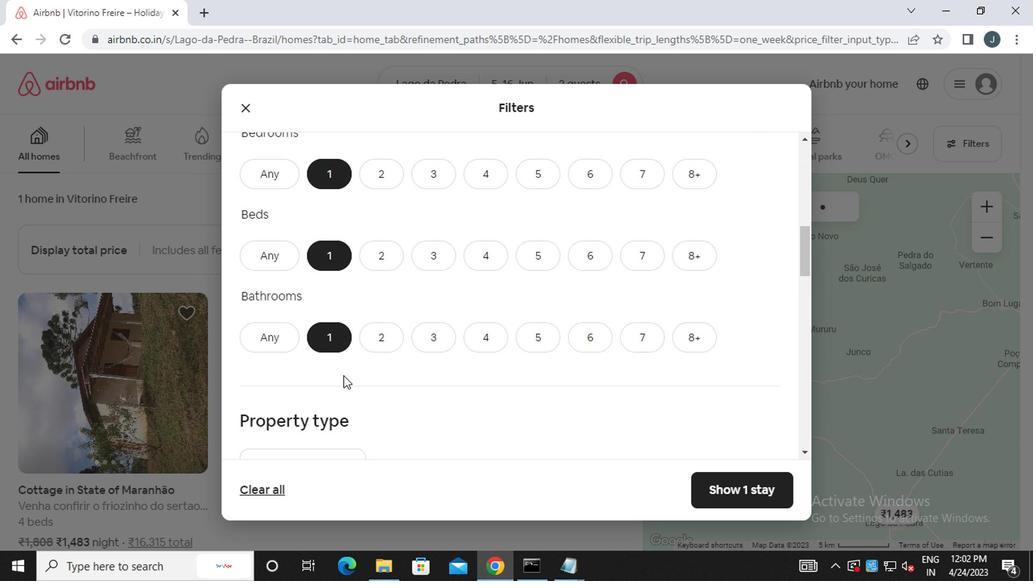 
Action: Mouse scrolled (340, 372) with delta (0, 0)
Screenshot: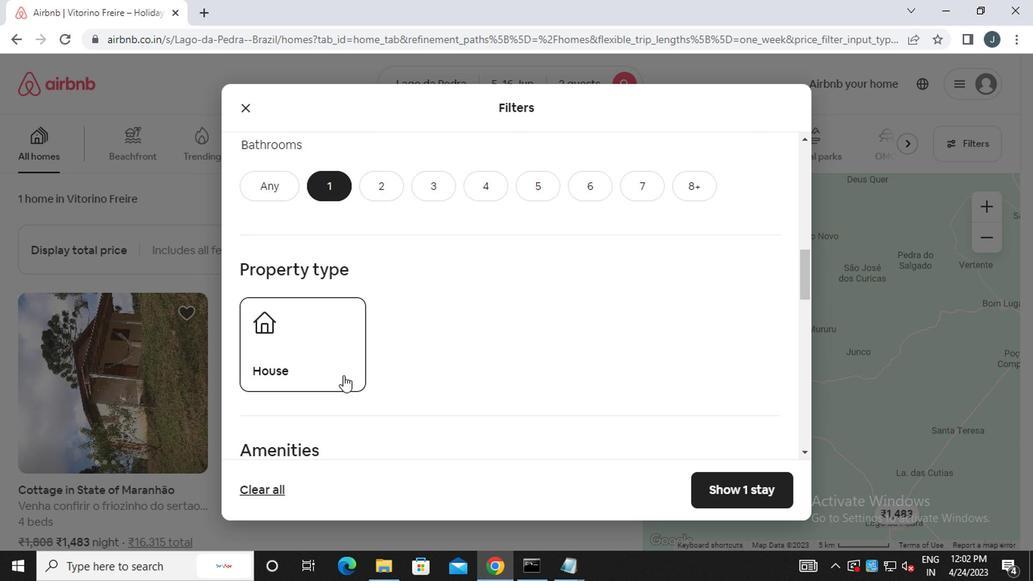 
Action: Mouse moved to (280, 286)
Screenshot: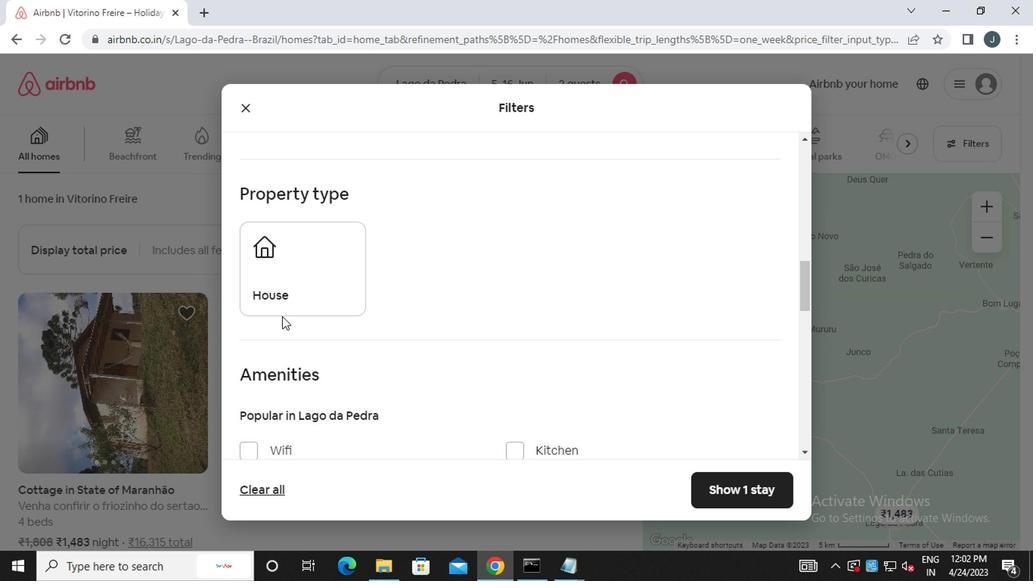 
Action: Mouse pressed left at (280, 286)
Screenshot: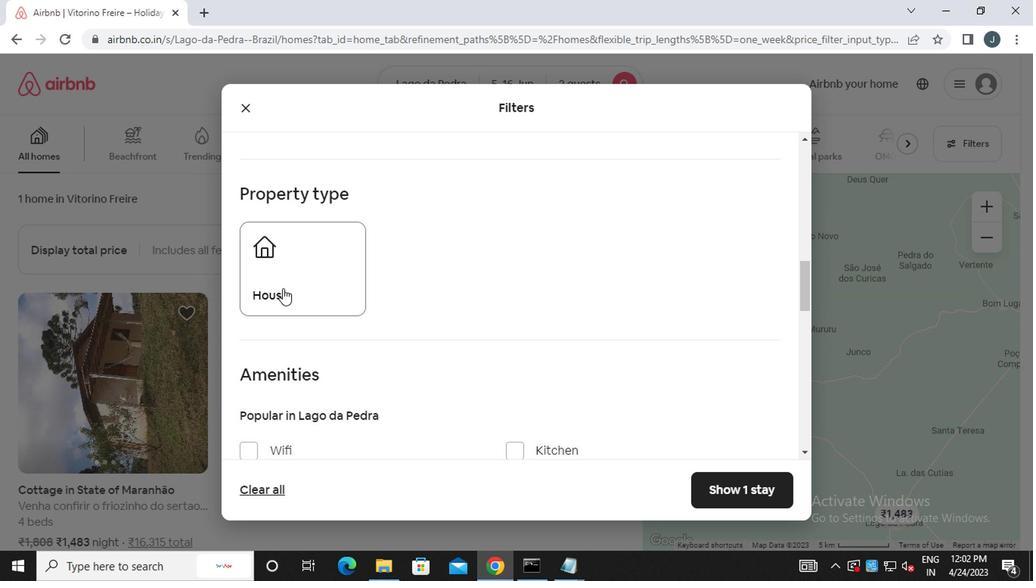 
Action: Mouse moved to (372, 307)
Screenshot: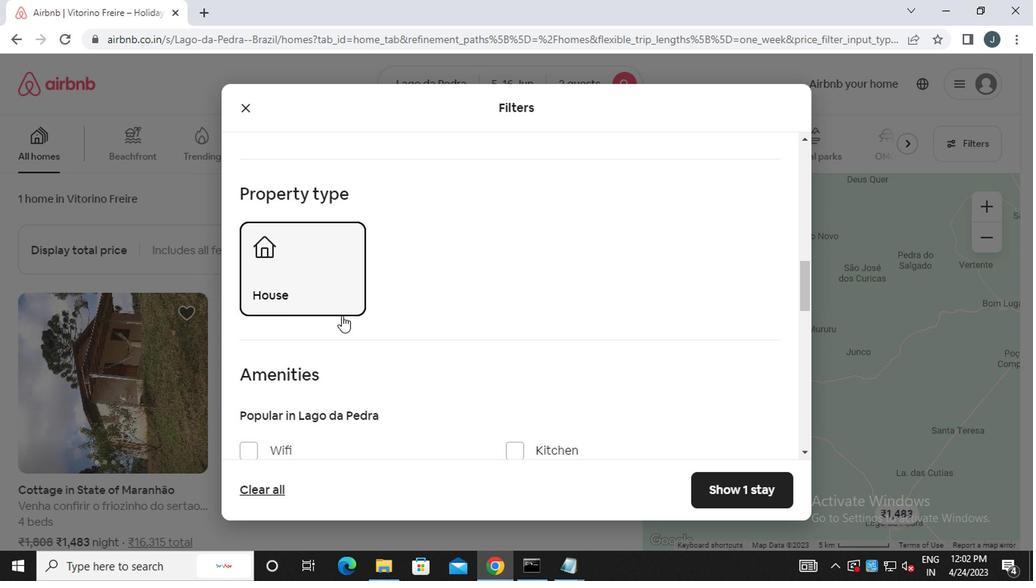 
Action: Mouse scrolled (372, 306) with delta (0, 0)
Screenshot: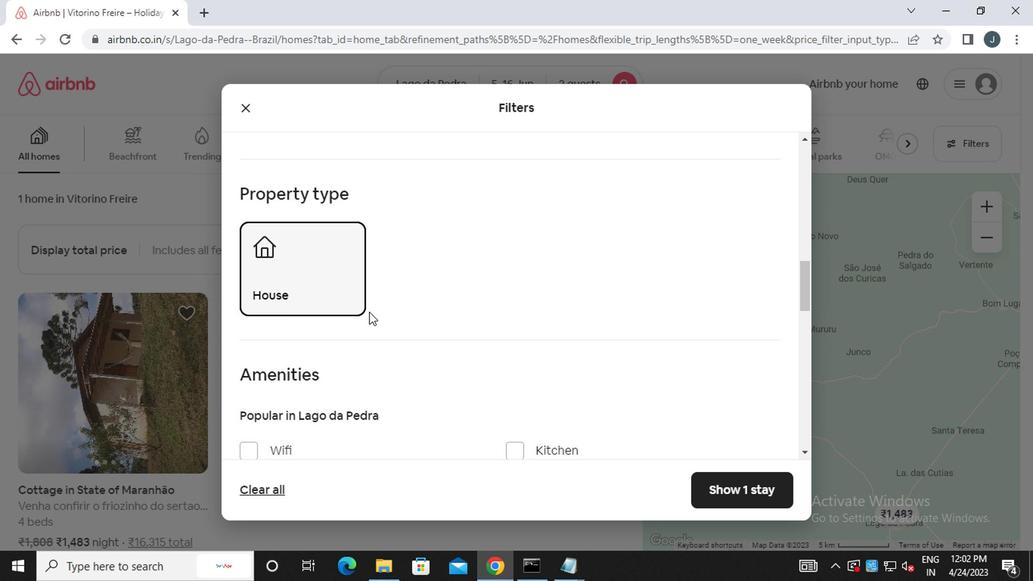 
Action: Mouse scrolled (372, 306) with delta (0, 0)
Screenshot: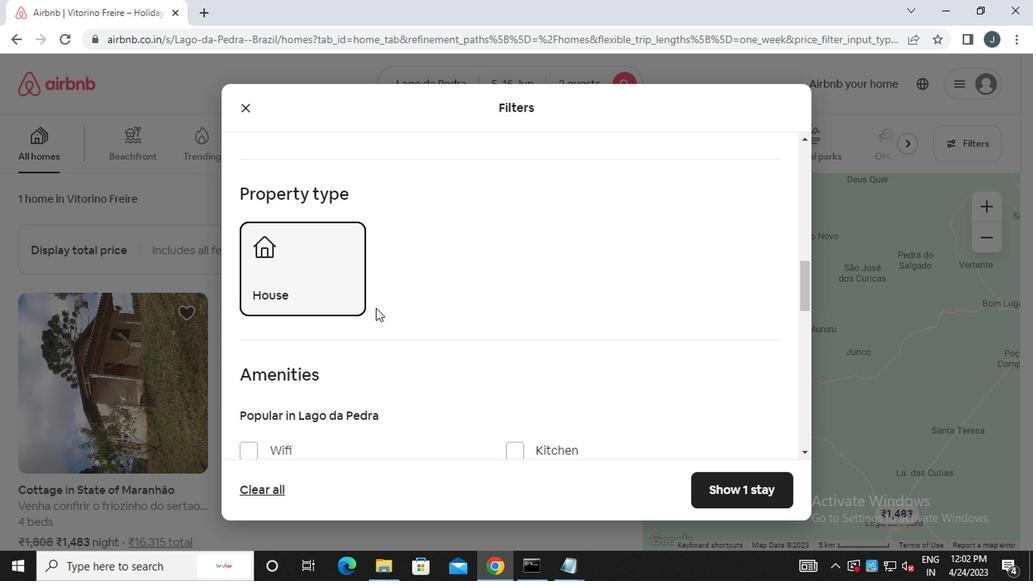 
Action: Mouse scrolled (372, 306) with delta (0, 0)
Screenshot: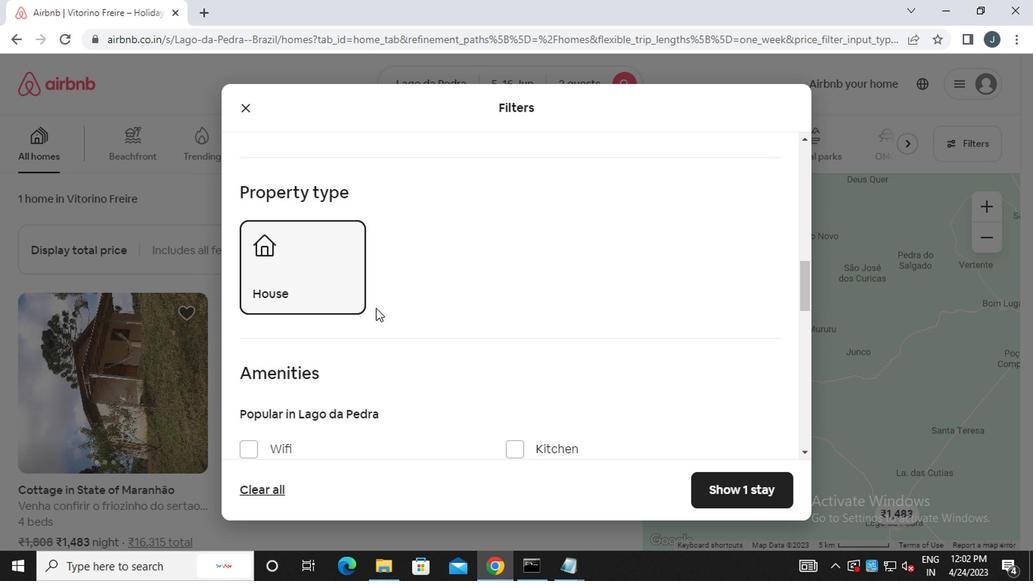 
Action: Mouse scrolled (372, 306) with delta (0, 0)
Screenshot: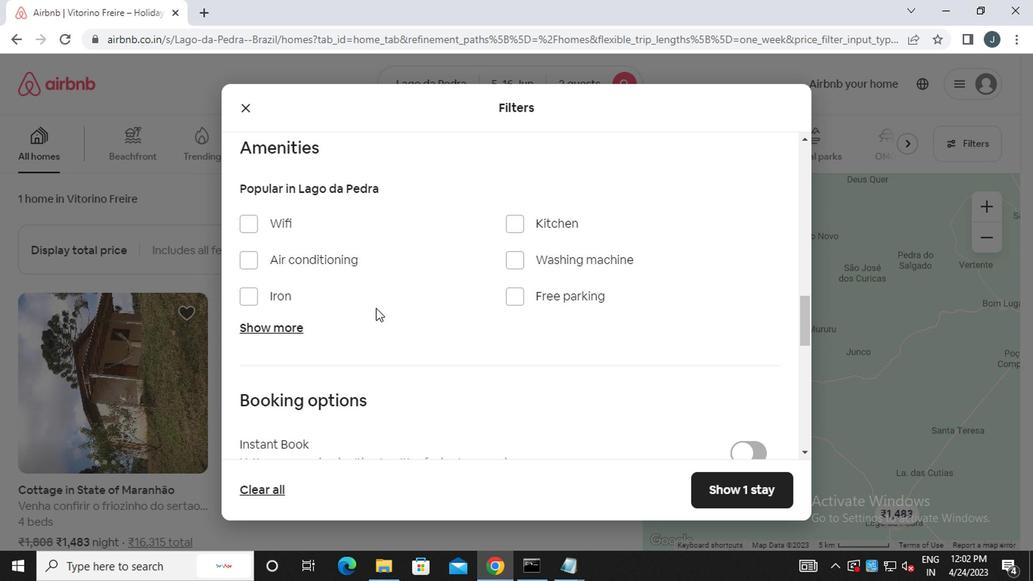 
Action: Mouse scrolled (372, 306) with delta (0, 0)
Screenshot: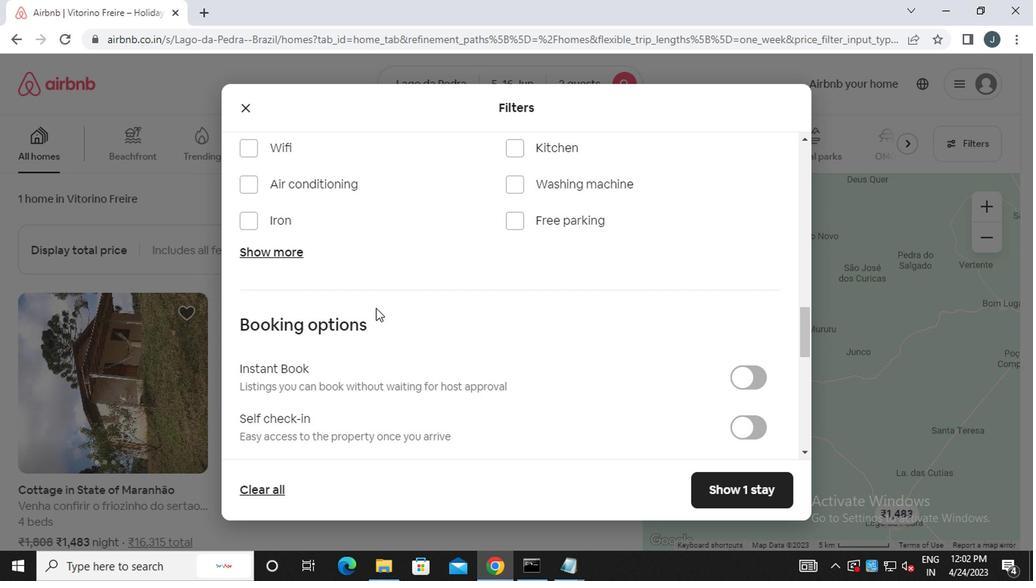 
Action: Mouse scrolled (372, 306) with delta (0, 0)
Screenshot: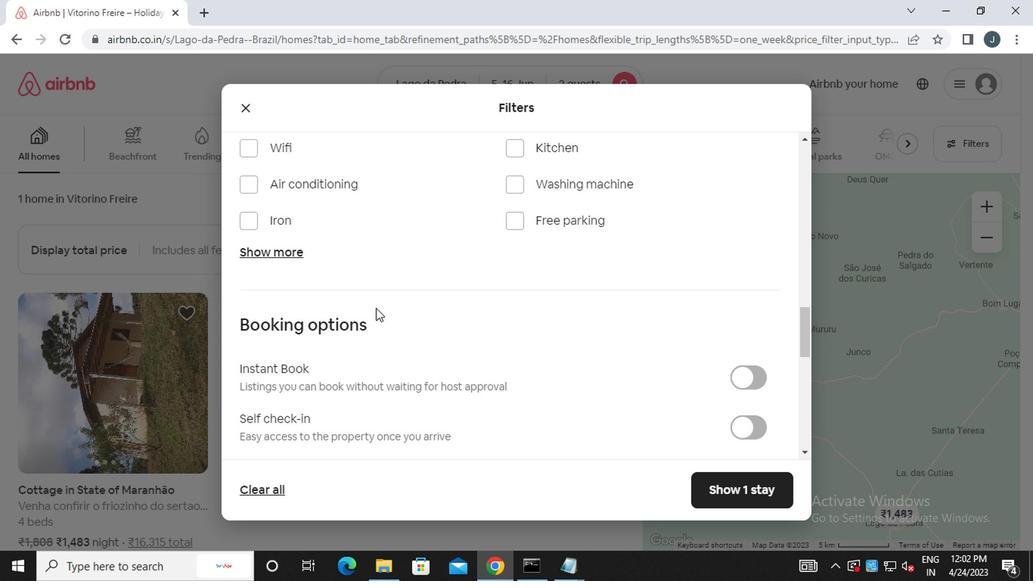 
Action: Mouse scrolled (372, 306) with delta (0, 0)
Screenshot: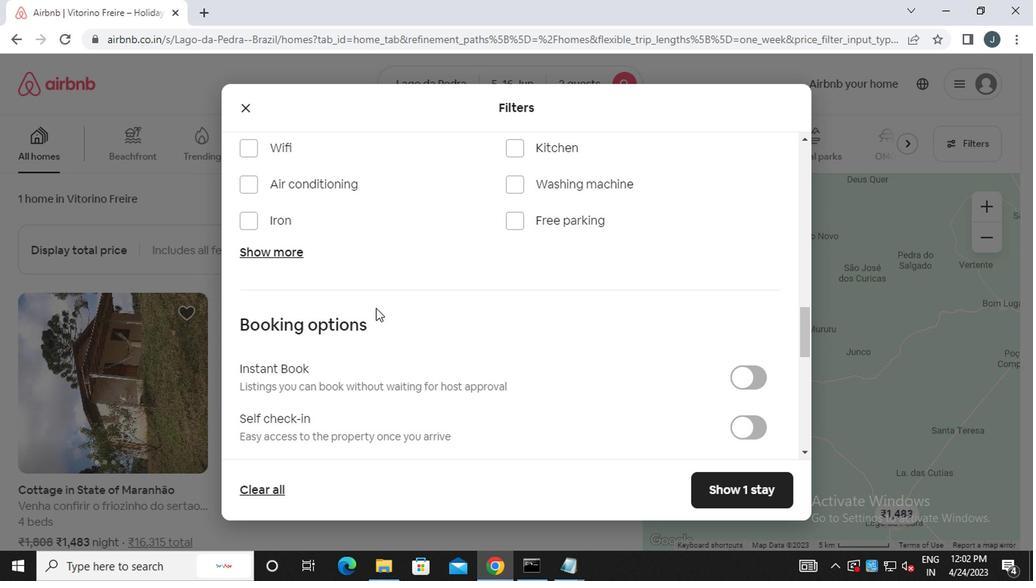 
Action: Mouse moved to (746, 211)
Screenshot: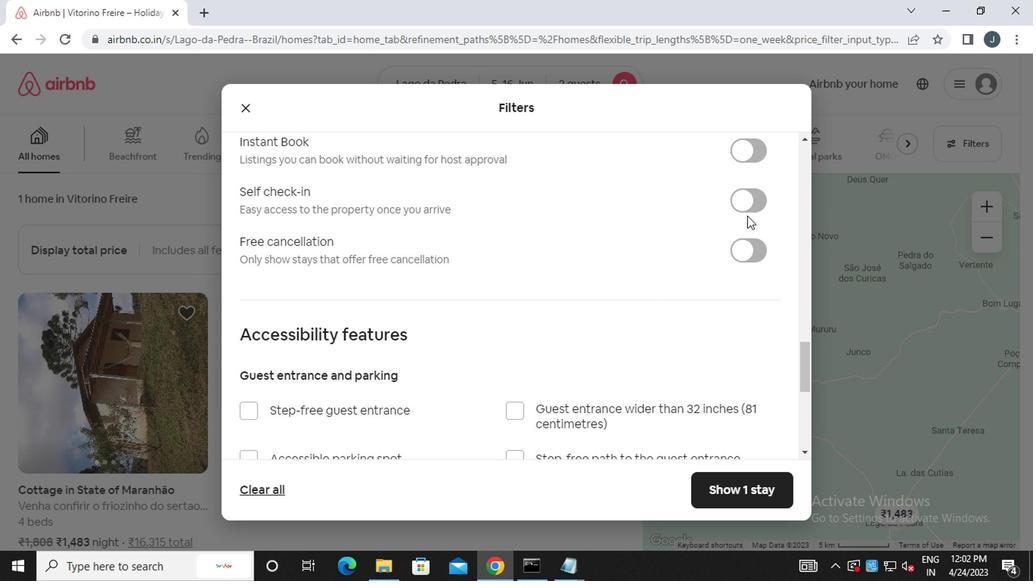 
Action: Mouse pressed left at (746, 211)
Screenshot: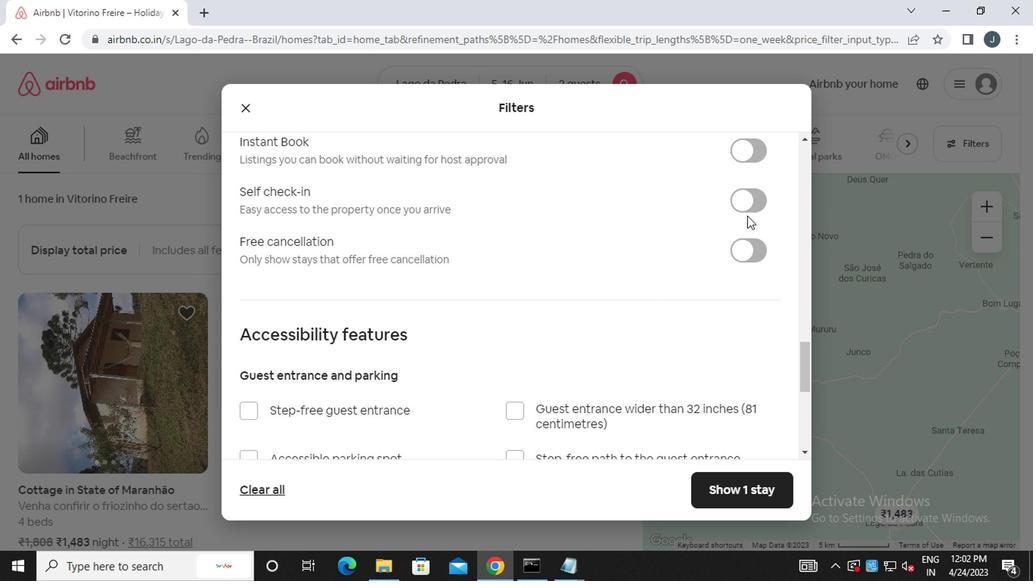 
Action: Mouse moved to (557, 276)
Screenshot: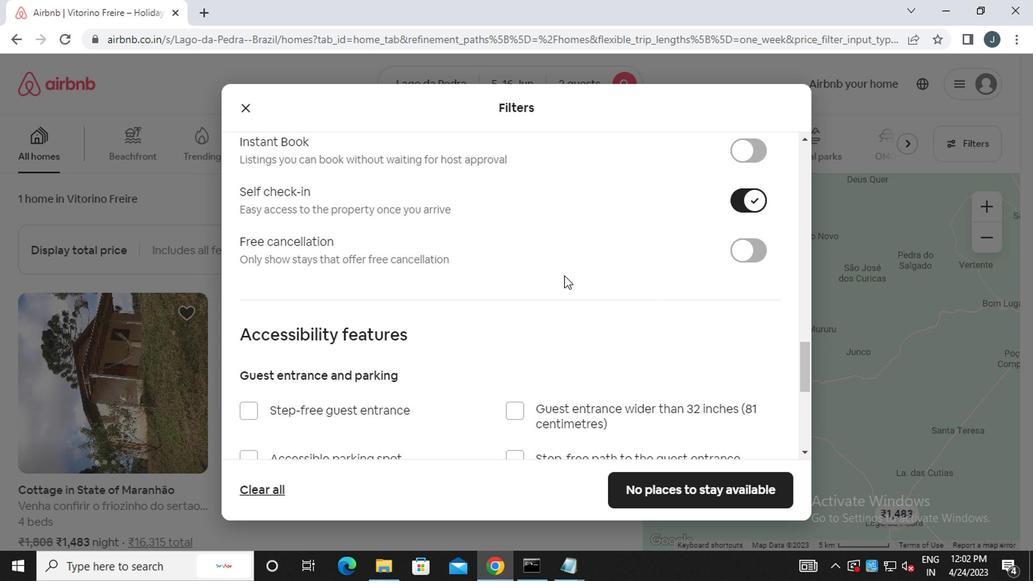 
Action: Mouse scrolled (557, 275) with delta (0, -1)
Screenshot: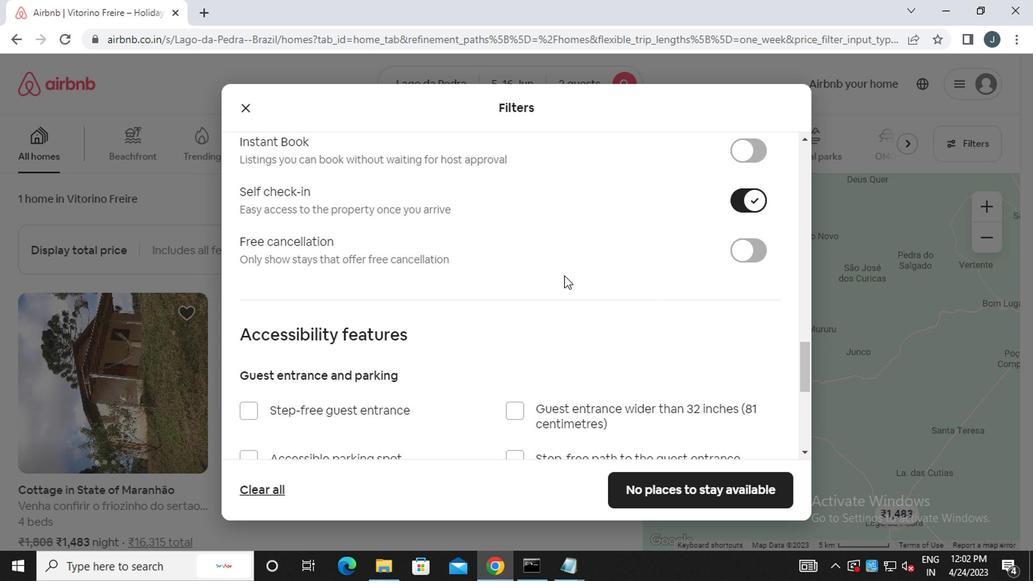 
Action: Mouse scrolled (557, 275) with delta (0, -1)
Screenshot: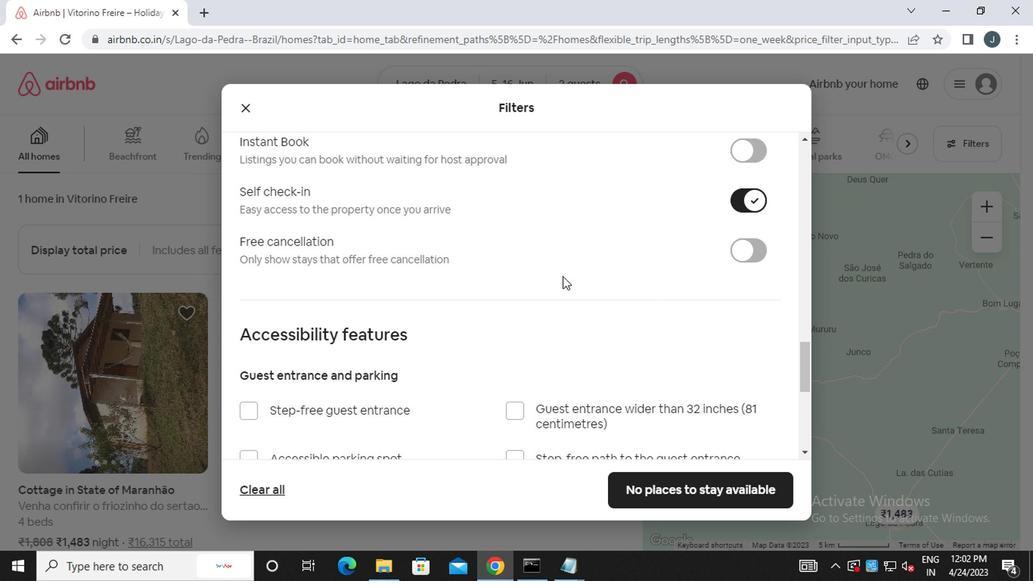
Action: Mouse scrolled (557, 275) with delta (0, -1)
Screenshot: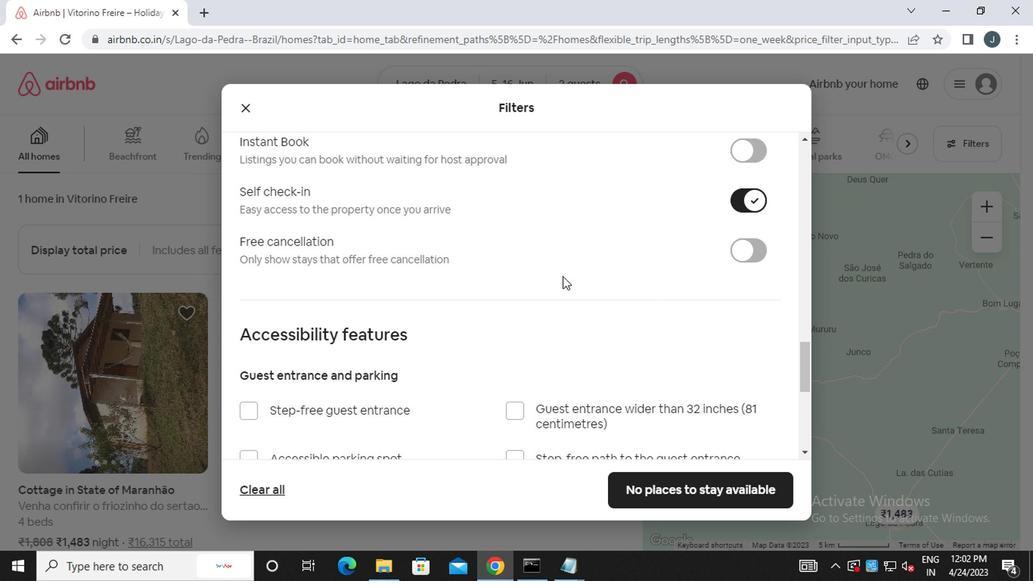 
Action: Mouse moved to (557, 276)
Screenshot: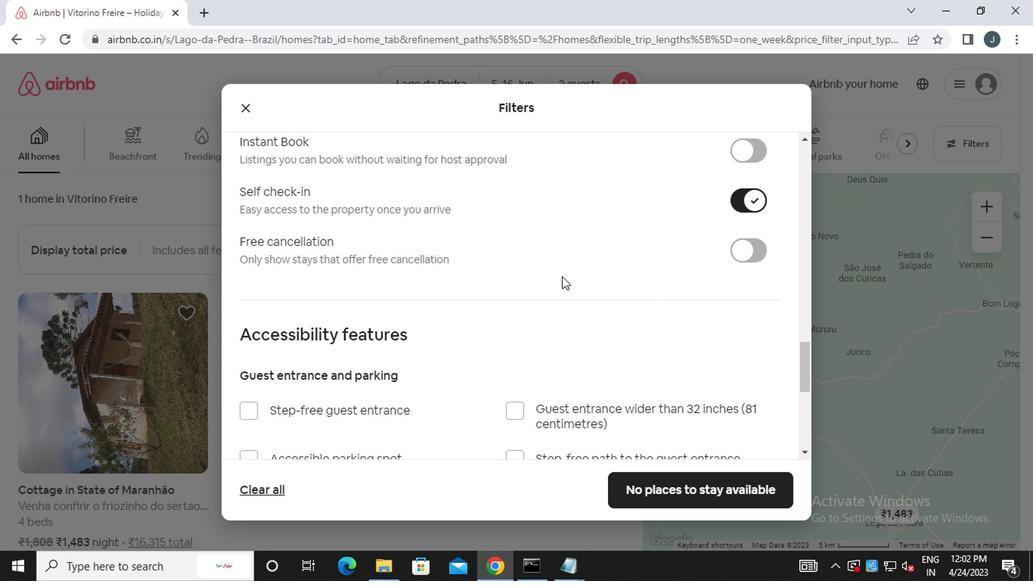 
Action: Mouse scrolled (557, 275) with delta (0, -1)
Screenshot: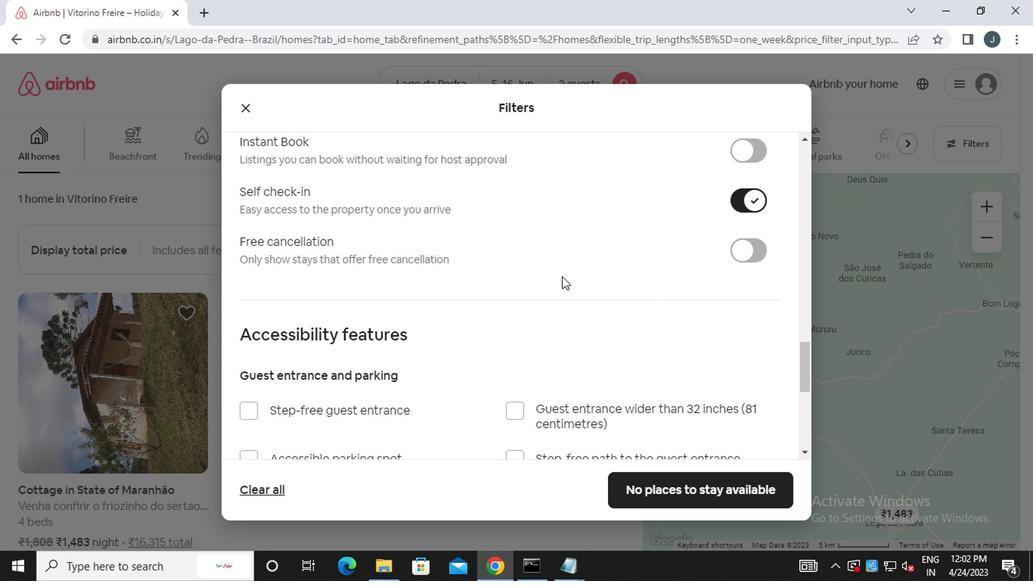 
Action: Mouse scrolled (557, 275) with delta (0, -1)
Screenshot: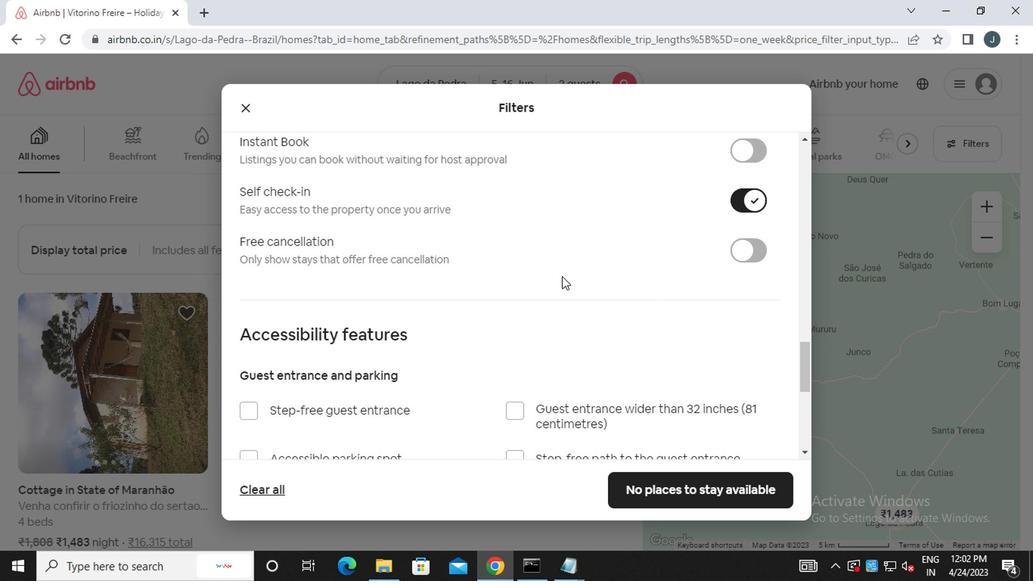 
Action: Mouse scrolled (557, 275) with delta (0, -1)
Screenshot: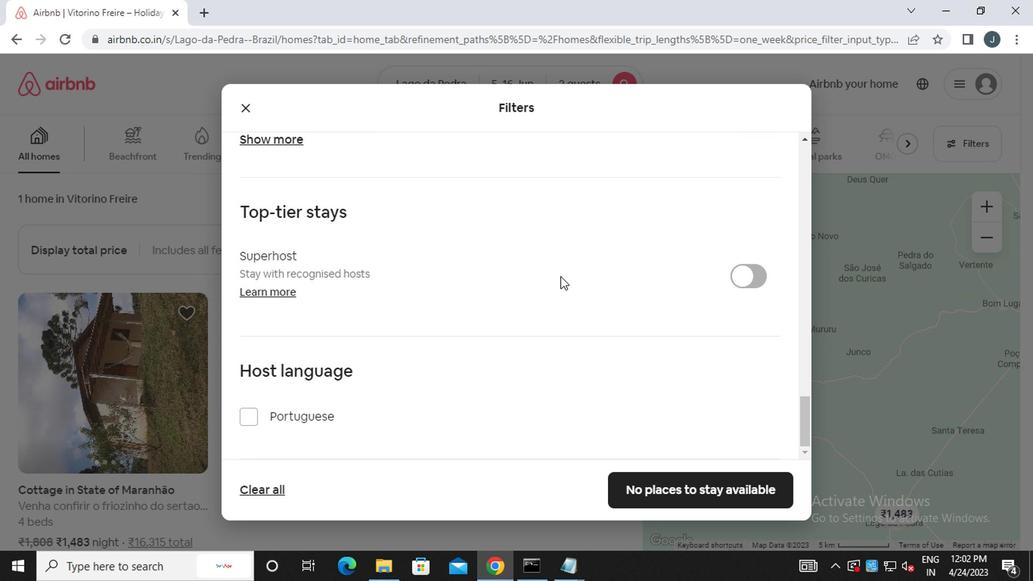 
Action: Mouse scrolled (557, 275) with delta (0, -1)
Screenshot: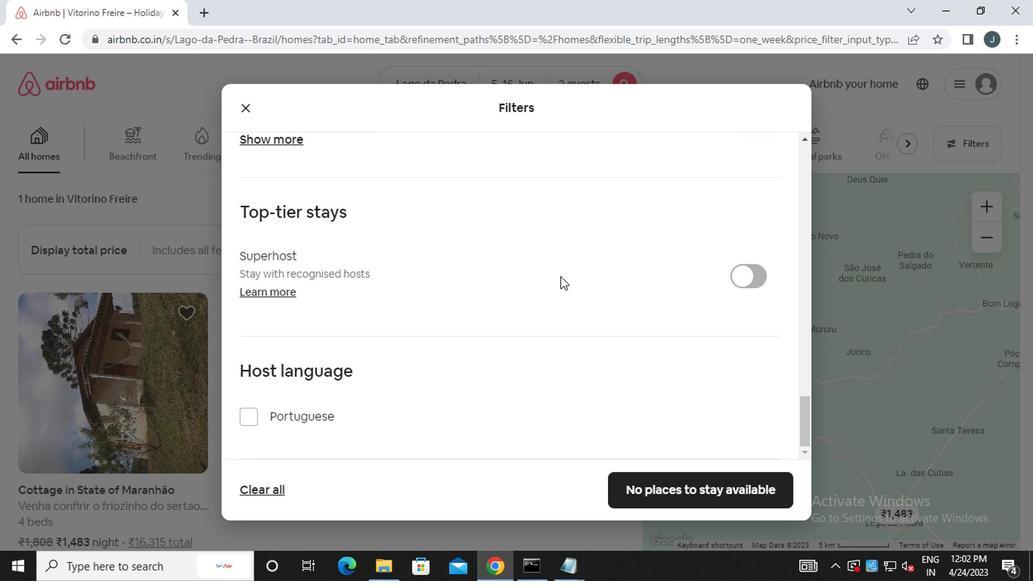 
Action: Mouse scrolled (557, 275) with delta (0, -1)
Screenshot: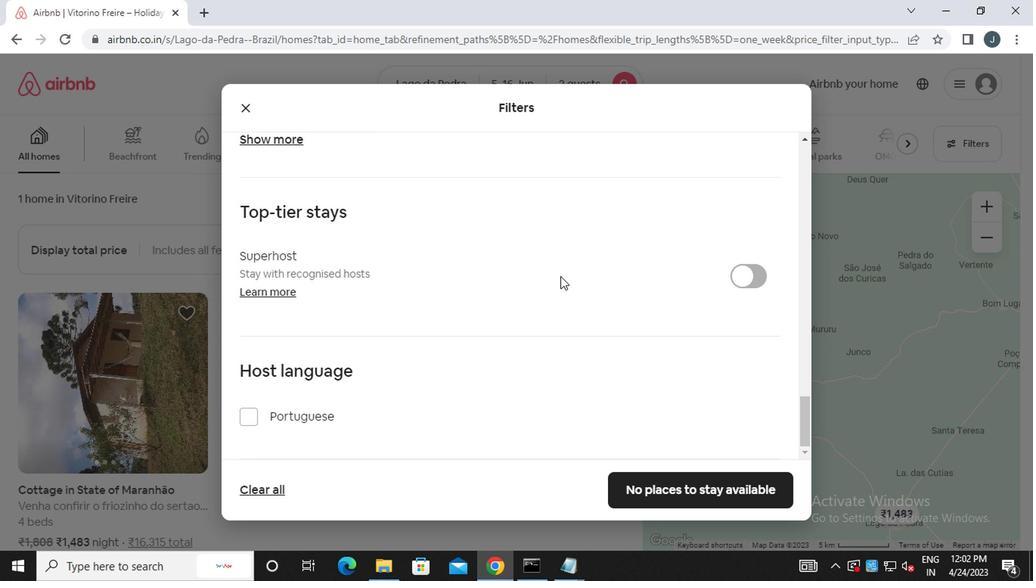
Action: Mouse scrolled (557, 275) with delta (0, -1)
Screenshot: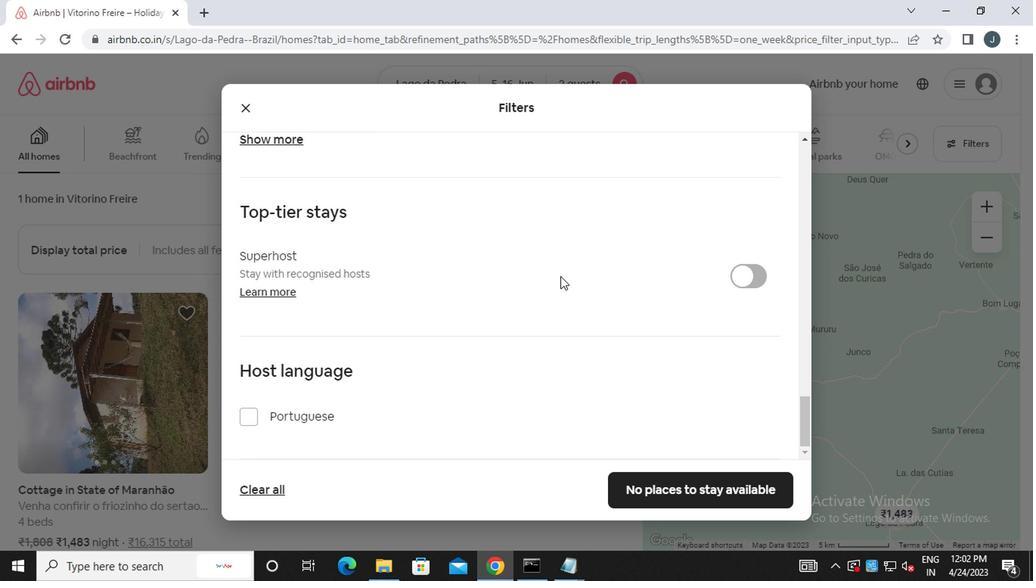 
Action: Mouse scrolled (557, 275) with delta (0, -1)
Screenshot: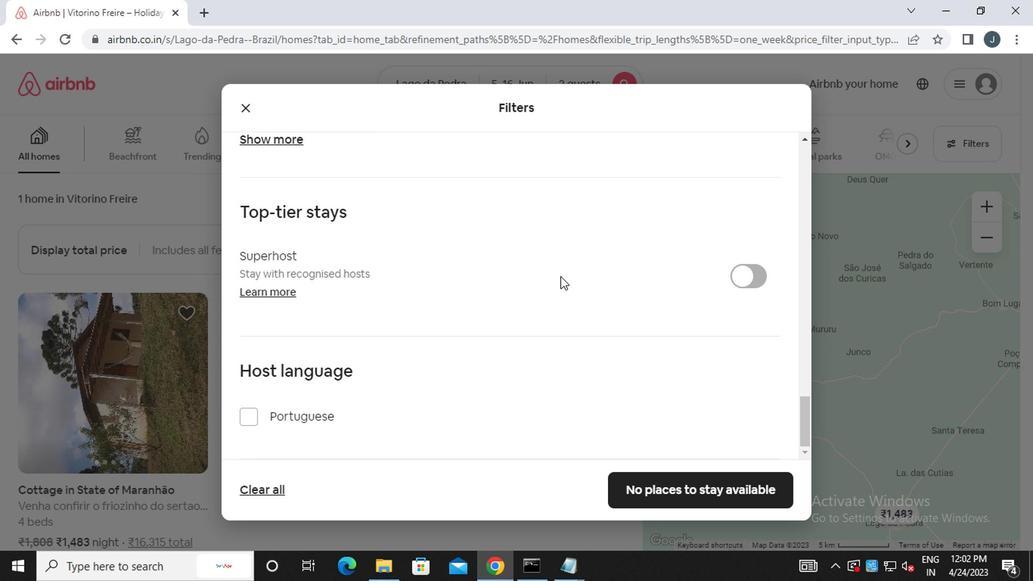 
Action: Mouse moved to (556, 277)
Screenshot: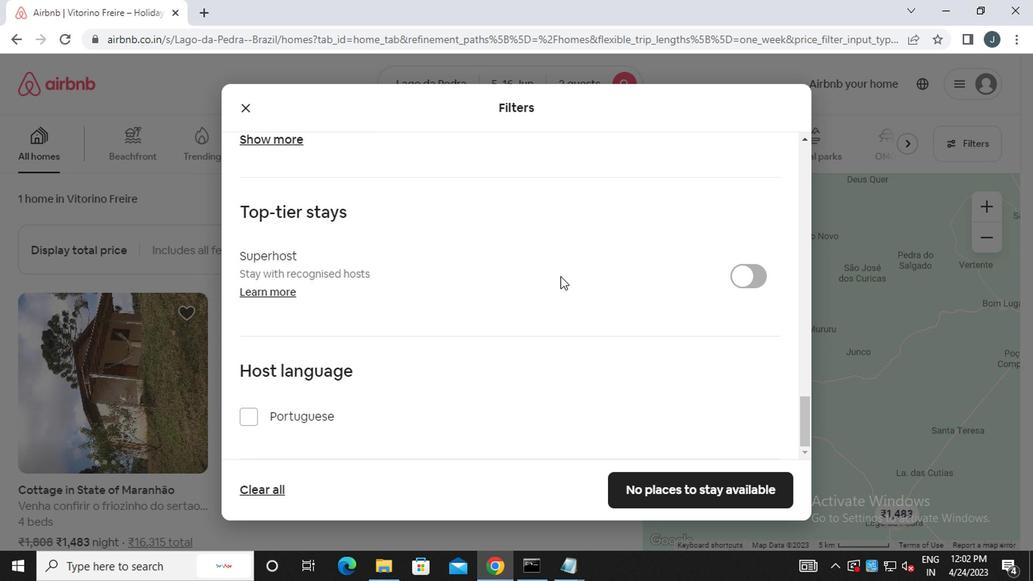 
Action: Mouse scrolled (556, 276) with delta (0, 0)
Screenshot: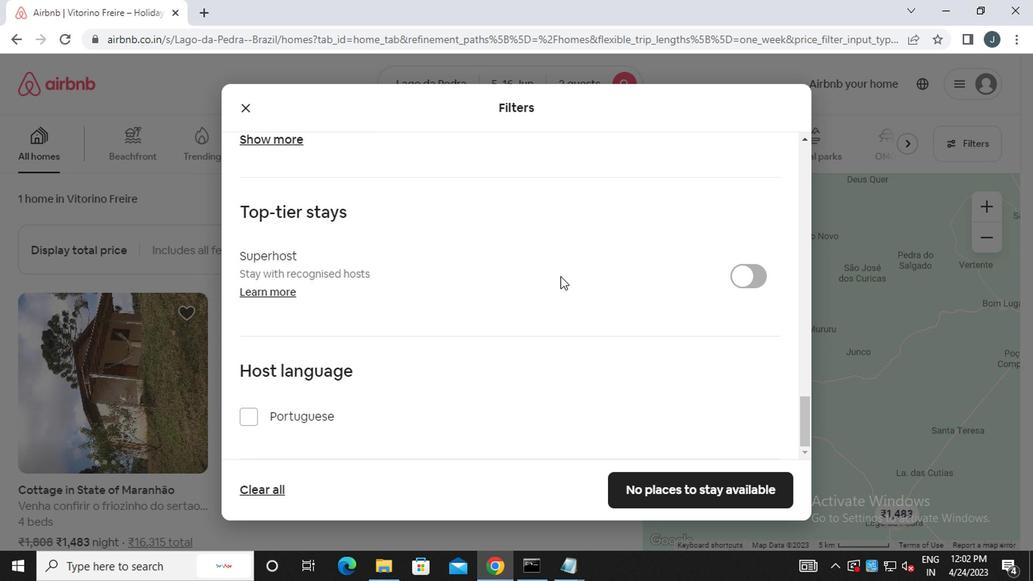 
Action: Mouse moved to (556, 277)
Screenshot: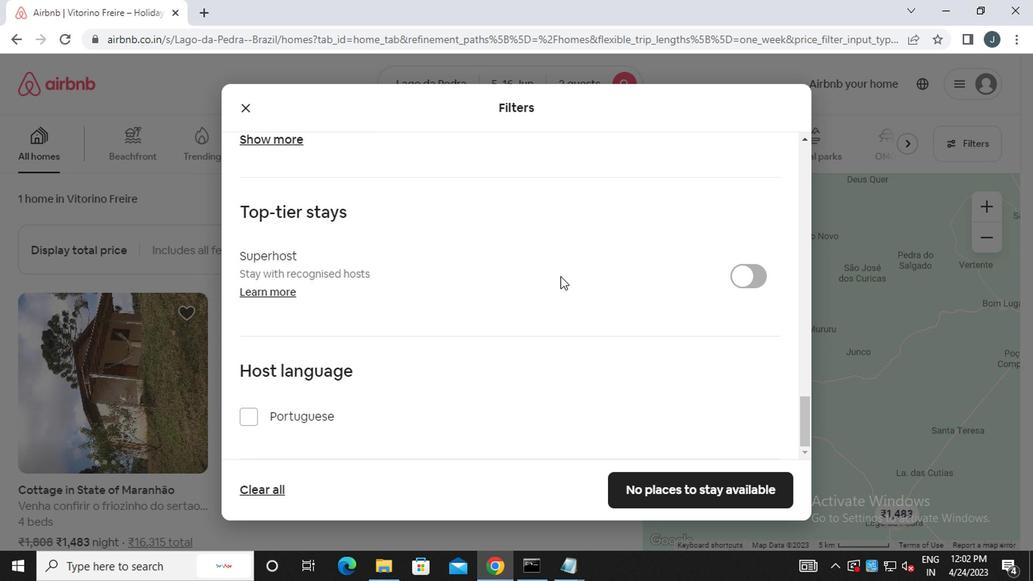 
Action: Mouse scrolled (556, 276) with delta (0, 0)
Screenshot: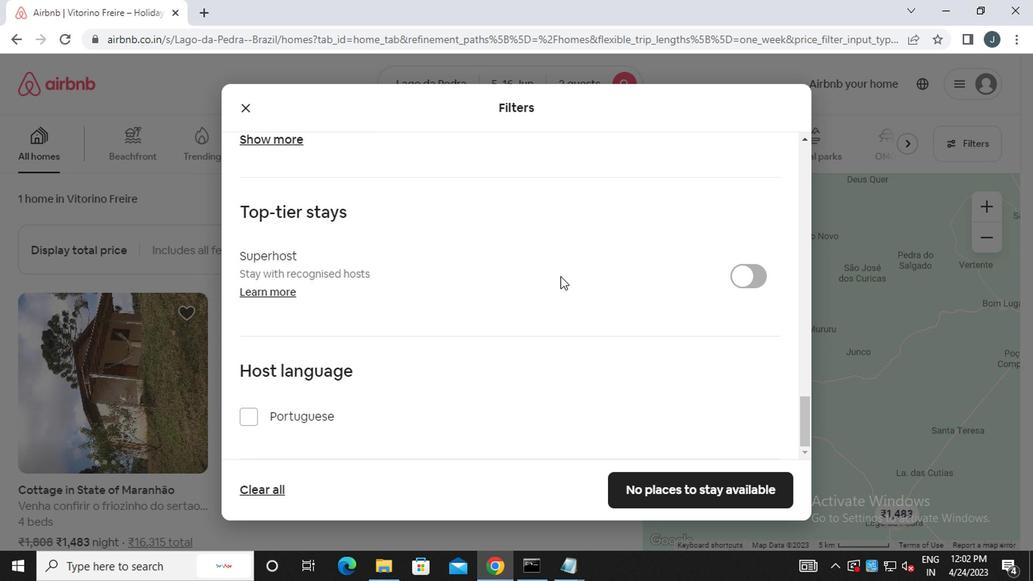 
Action: Mouse moved to (555, 277)
Screenshot: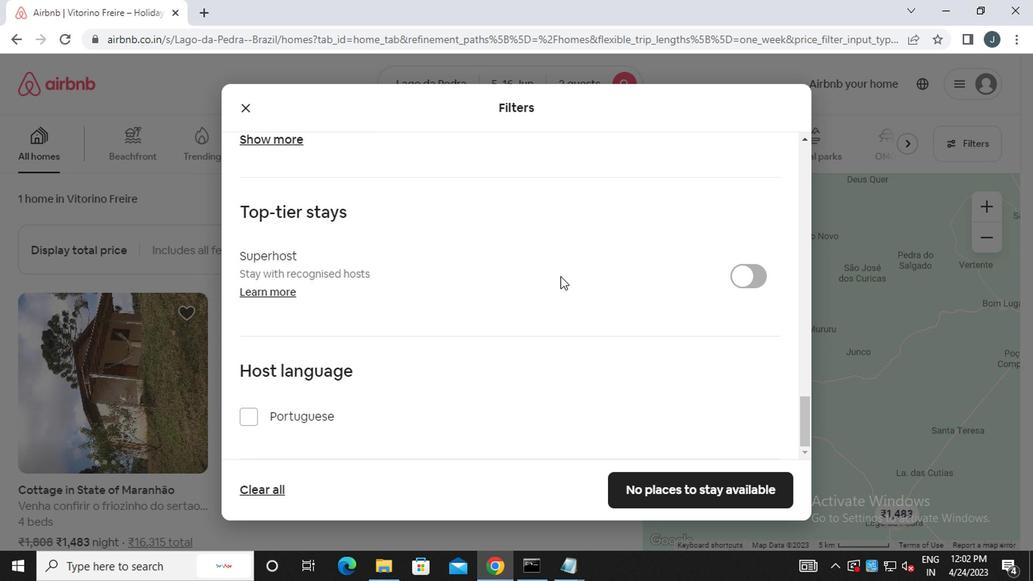 
Action: Mouse scrolled (555, 276) with delta (0, 0)
Screenshot: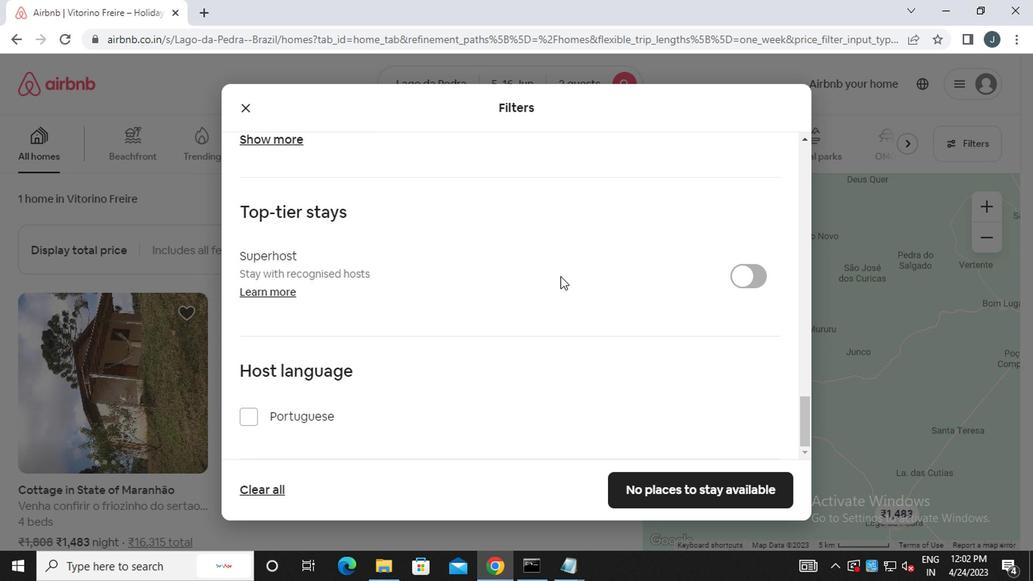 
Action: Mouse scrolled (555, 276) with delta (0, 0)
Screenshot: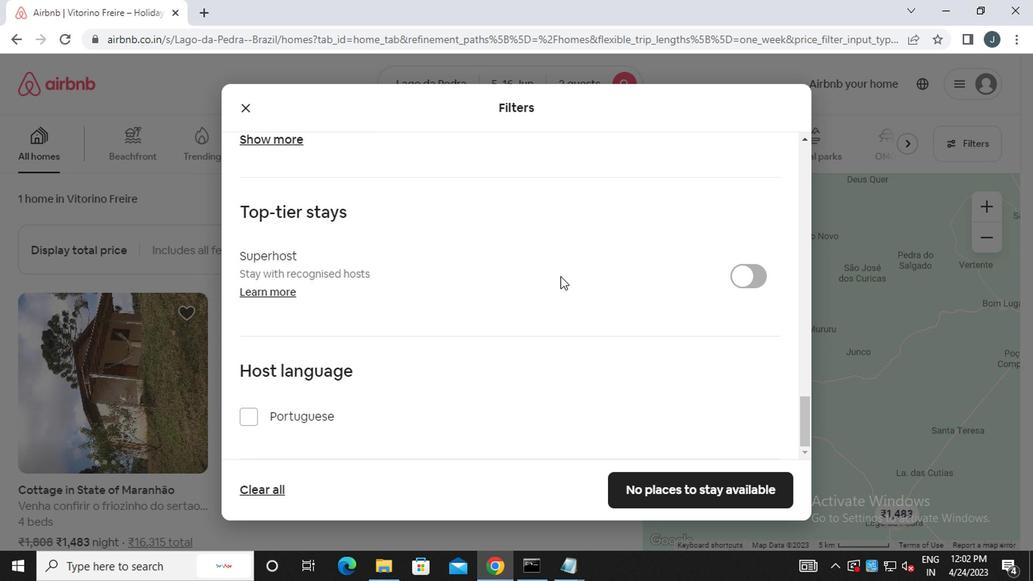 
Action: Mouse scrolled (555, 276) with delta (0, 0)
Screenshot: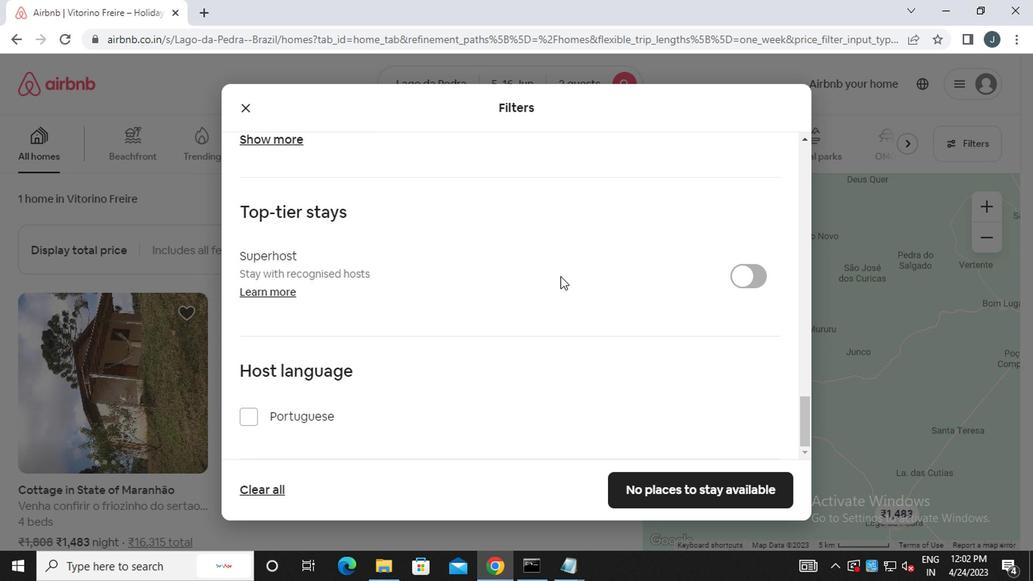
Action: Mouse scrolled (555, 276) with delta (0, 0)
Screenshot: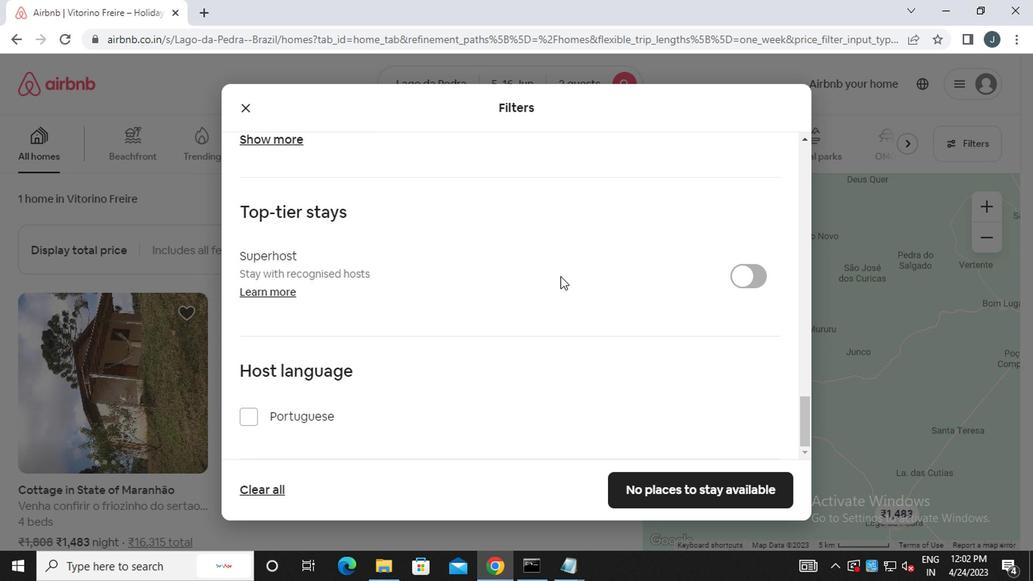 
Action: Mouse moved to (690, 486)
Screenshot: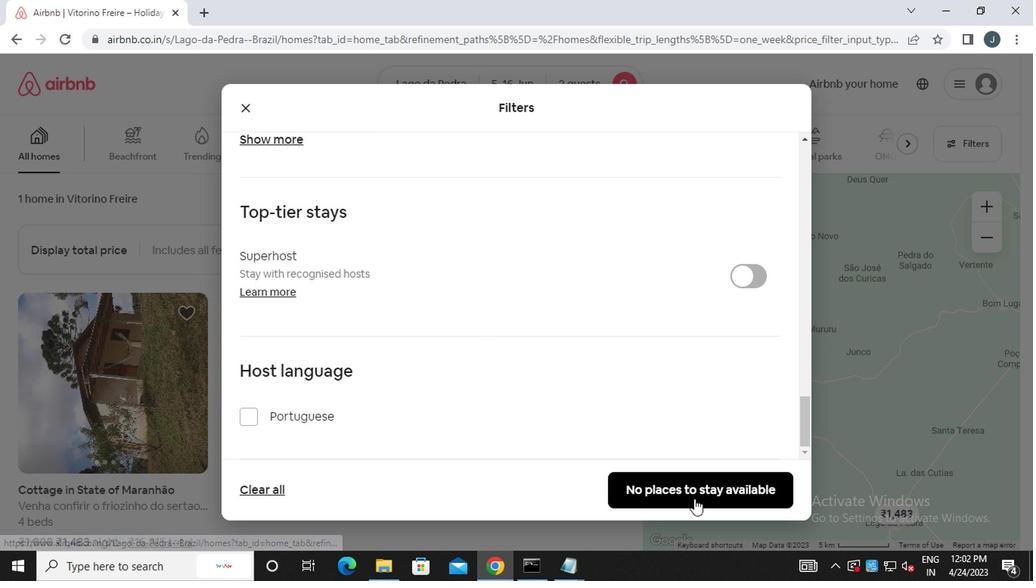 
Action: Mouse pressed left at (690, 486)
Screenshot: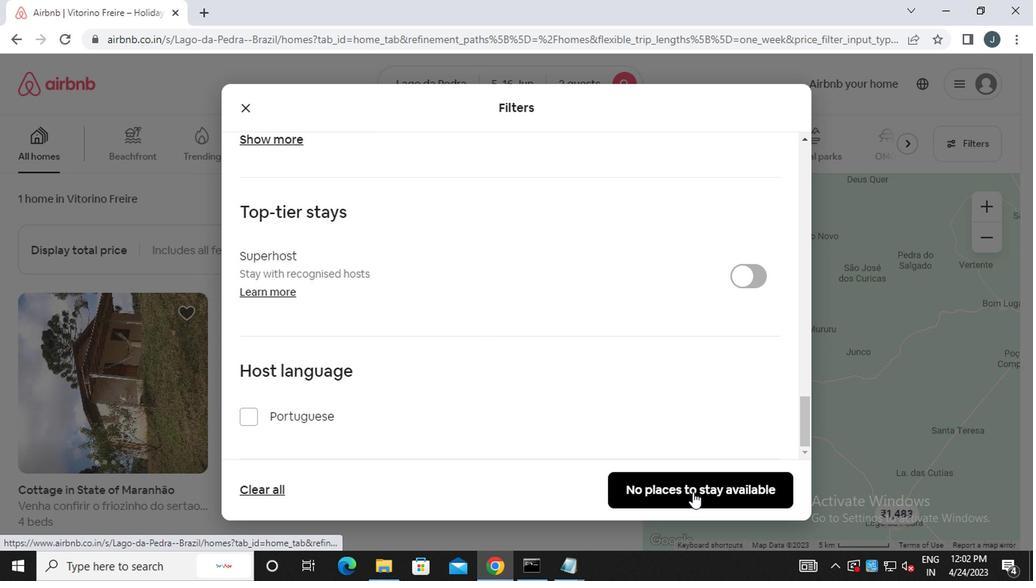 
